 Task: Add an event with the title Second Performance Review, date '2024/03/08', time 9:40 AM to 11:40 AMand add a description: Throughout the workshop, participants will engage in a series of activities, exercises, and practice sessions that focus on refining their presentation skills. These activities are designed to provide hands-on experience and valuable feedback to help participants improve their delivery style and create compelling presentations.Select event color  Tomato . Add location for the event as: 987 Pera Palace Hotel, Istanbul, Turkey, logged in from the account softage.6@softage.netand send the event invitation to softage.9@softage.net and softage.10@softage.net. Set a reminder for the event Every weekday(Monday to Friday)
Action: Mouse moved to (104, 117)
Screenshot: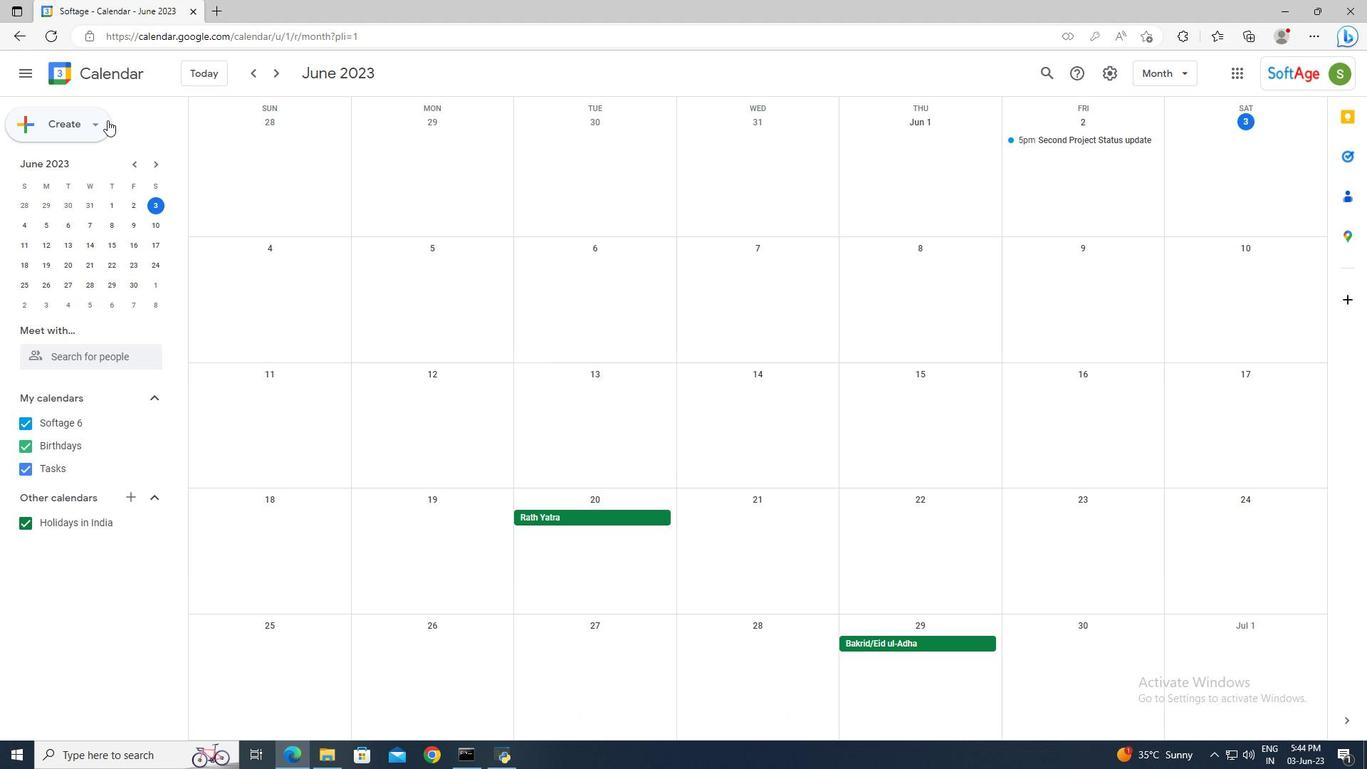 
Action: Mouse pressed left at (104, 117)
Screenshot: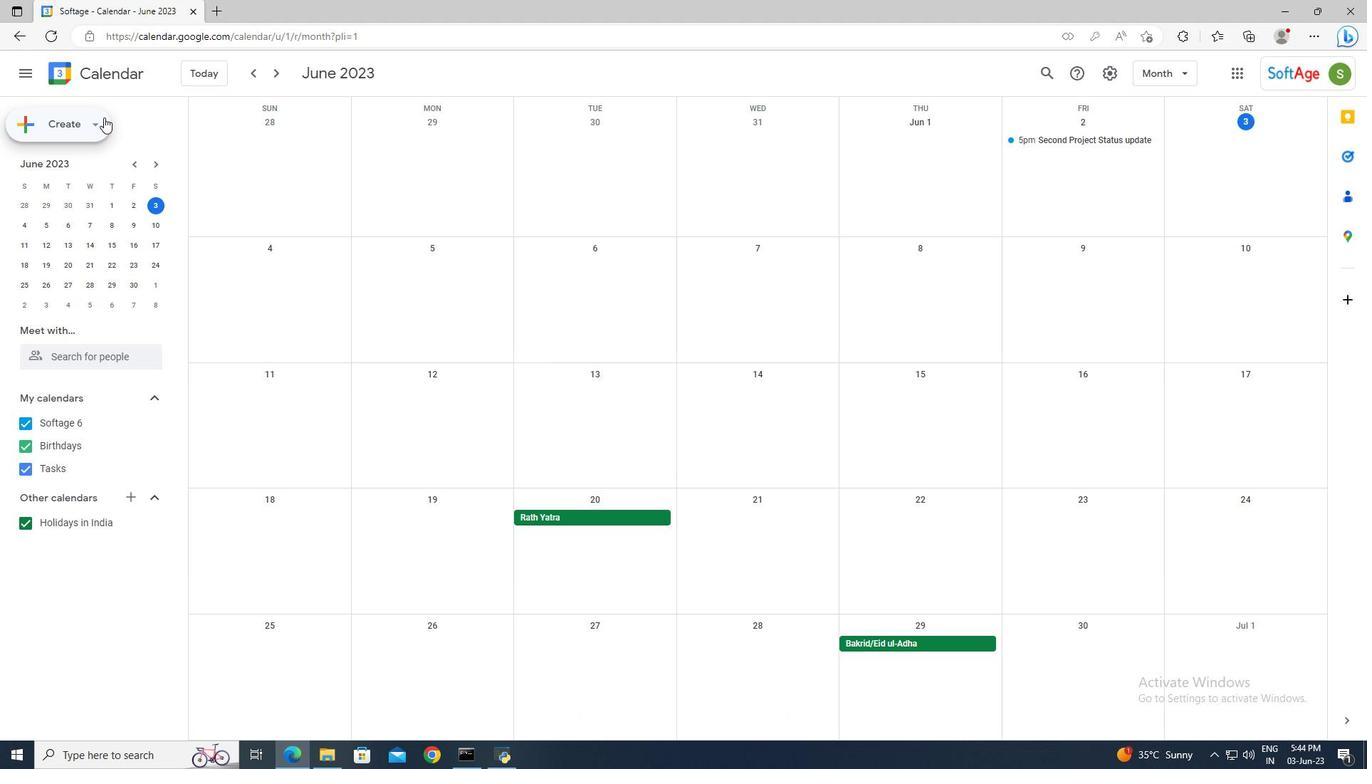 
Action: Mouse moved to (105, 159)
Screenshot: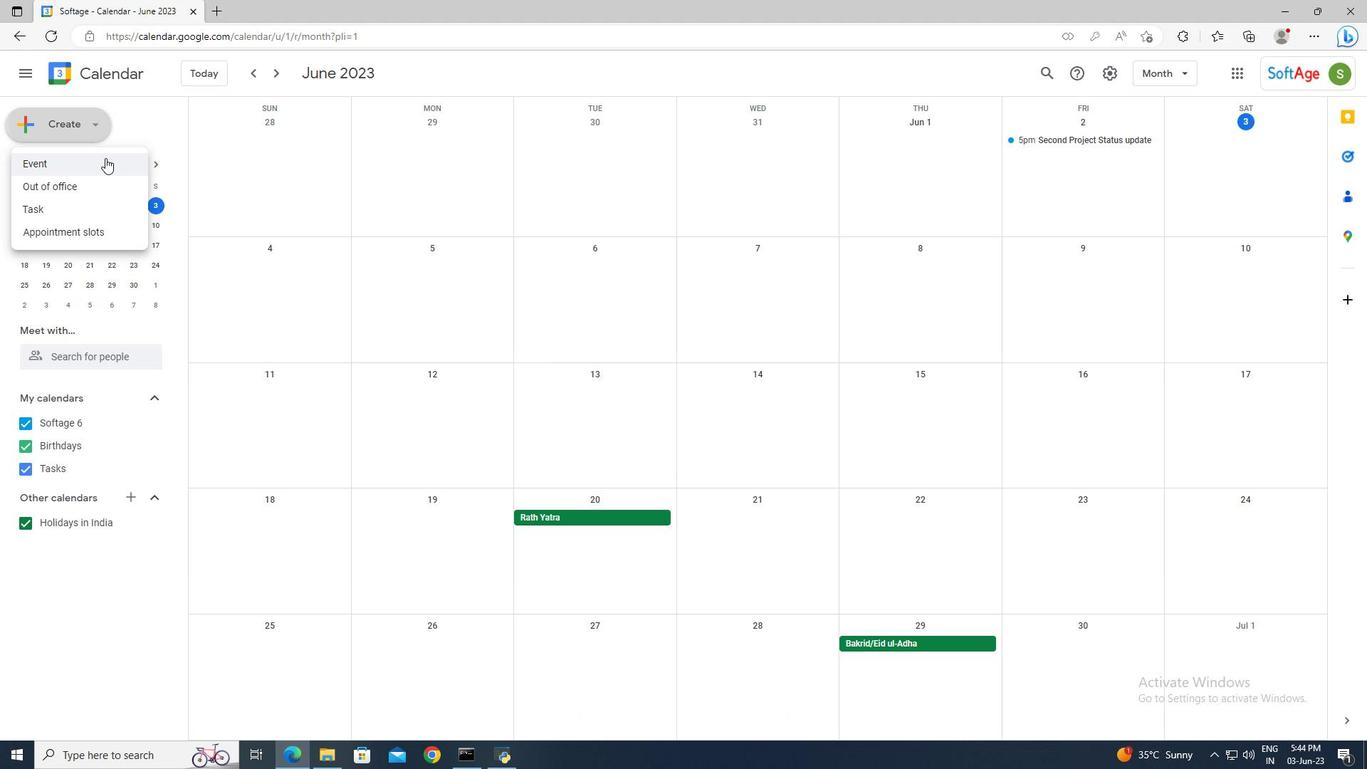 
Action: Mouse pressed left at (105, 159)
Screenshot: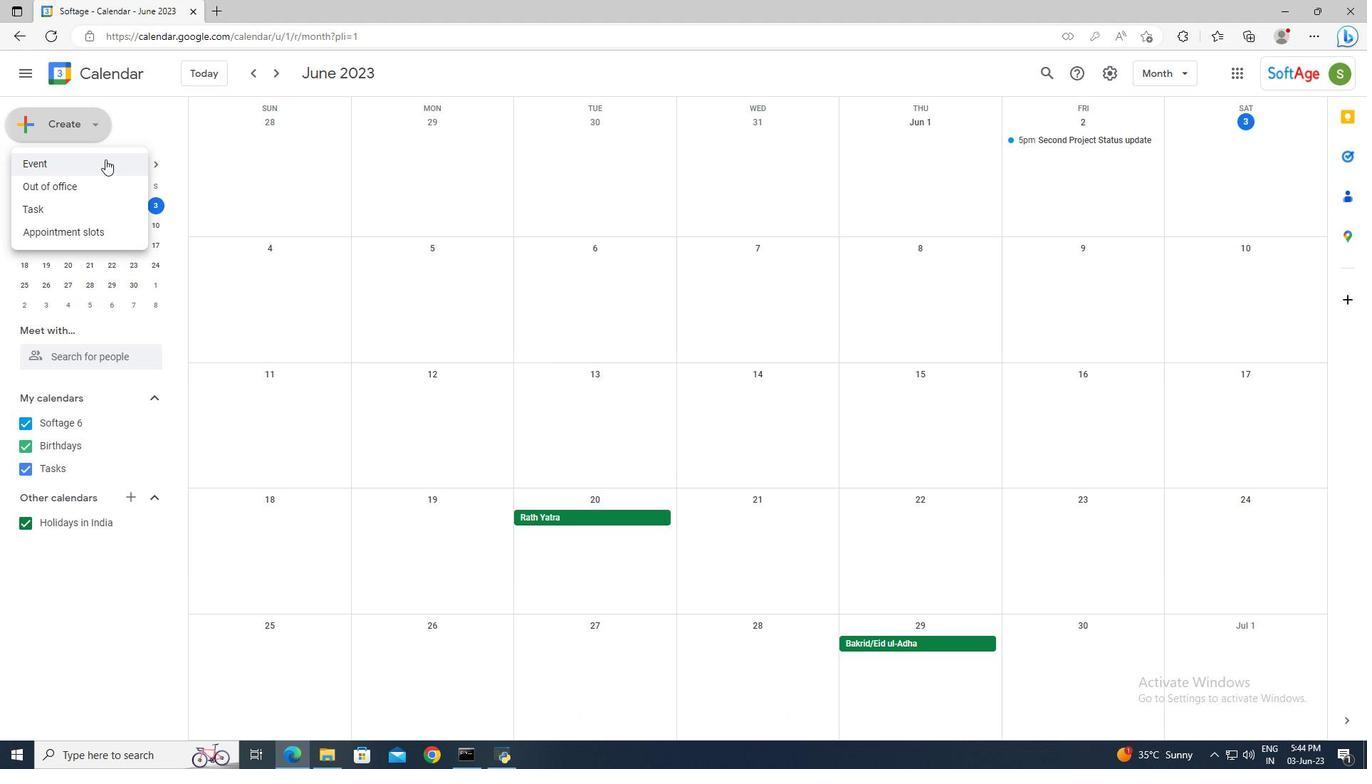 
Action: Mouse moved to (1040, 478)
Screenshot: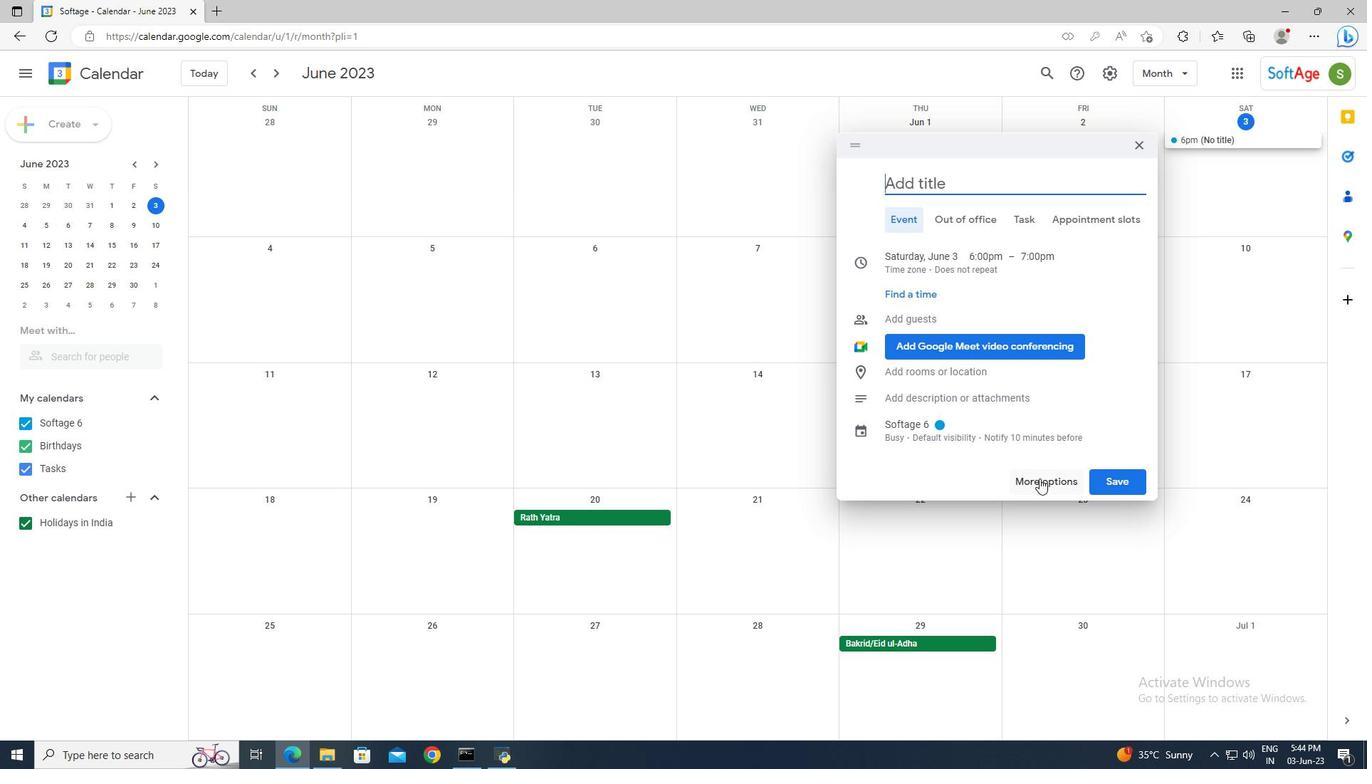 
Action: Mouse pressed left at (1040, 478)
Screenshot: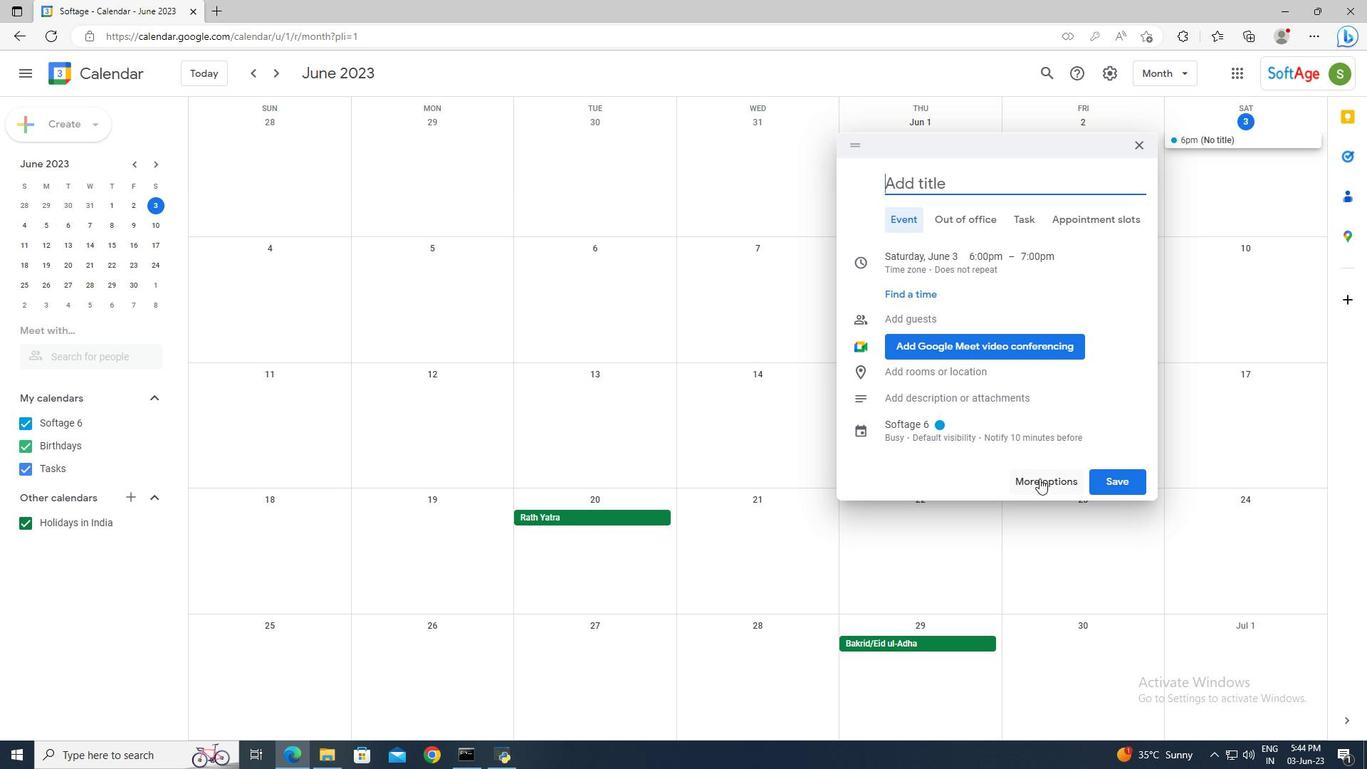 
Action: Mouse moved to (458, 80)
Screenshot: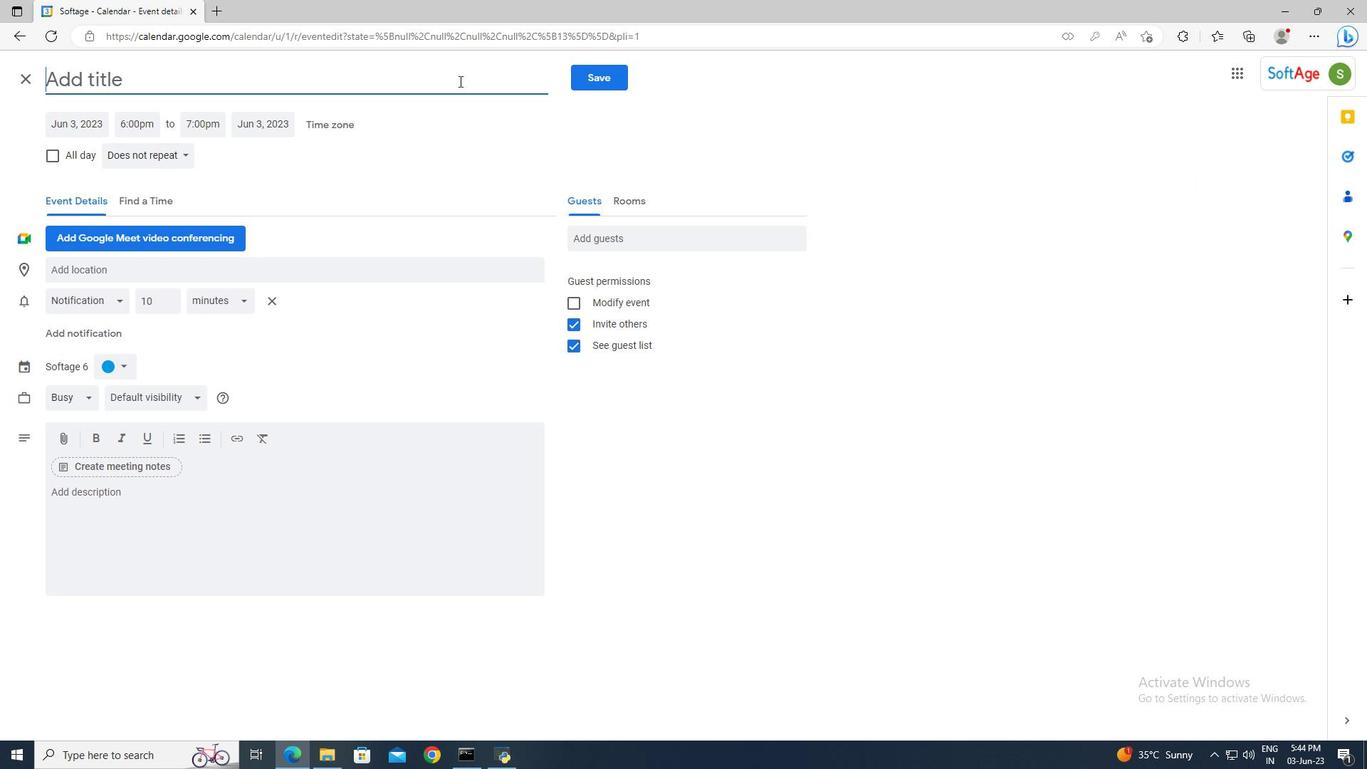 
Action: Mouse pressed left at (458, 80)
Screenshot: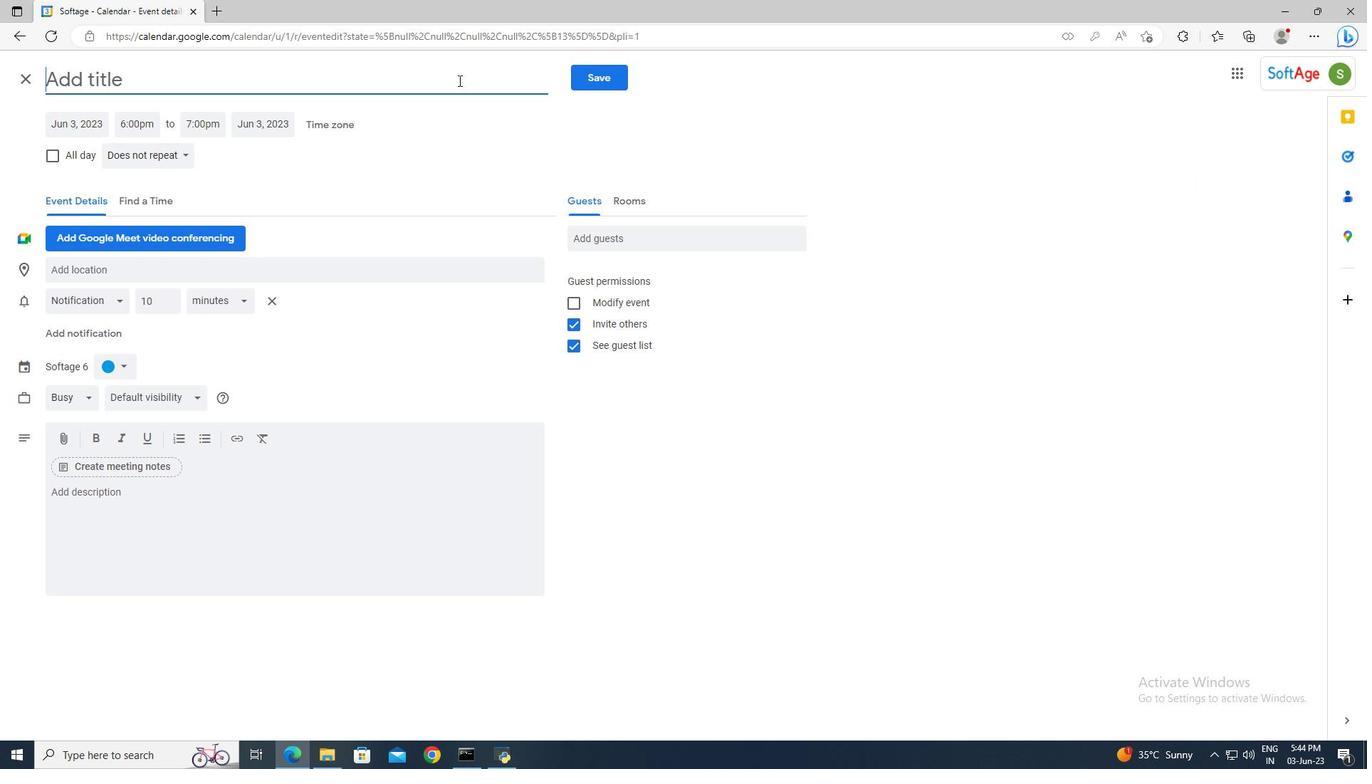 
Action: Key pressed <Key.shift><Key.shift><Key.shift>Second<Key.space><Key.shift>Performance<Key.space><Key.shift><Key.shift>Review
Screenshot: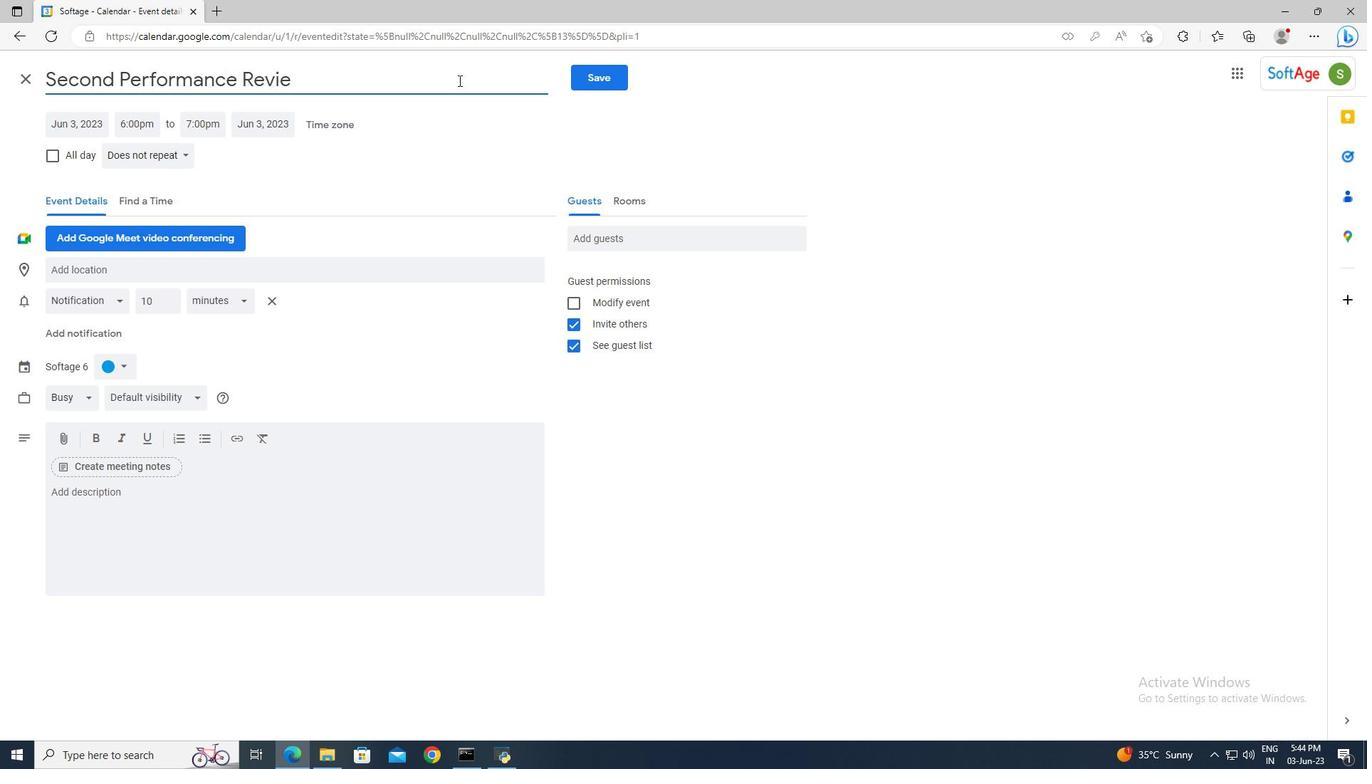 
Action: Mouse moved to (102, 128)
Screenshot: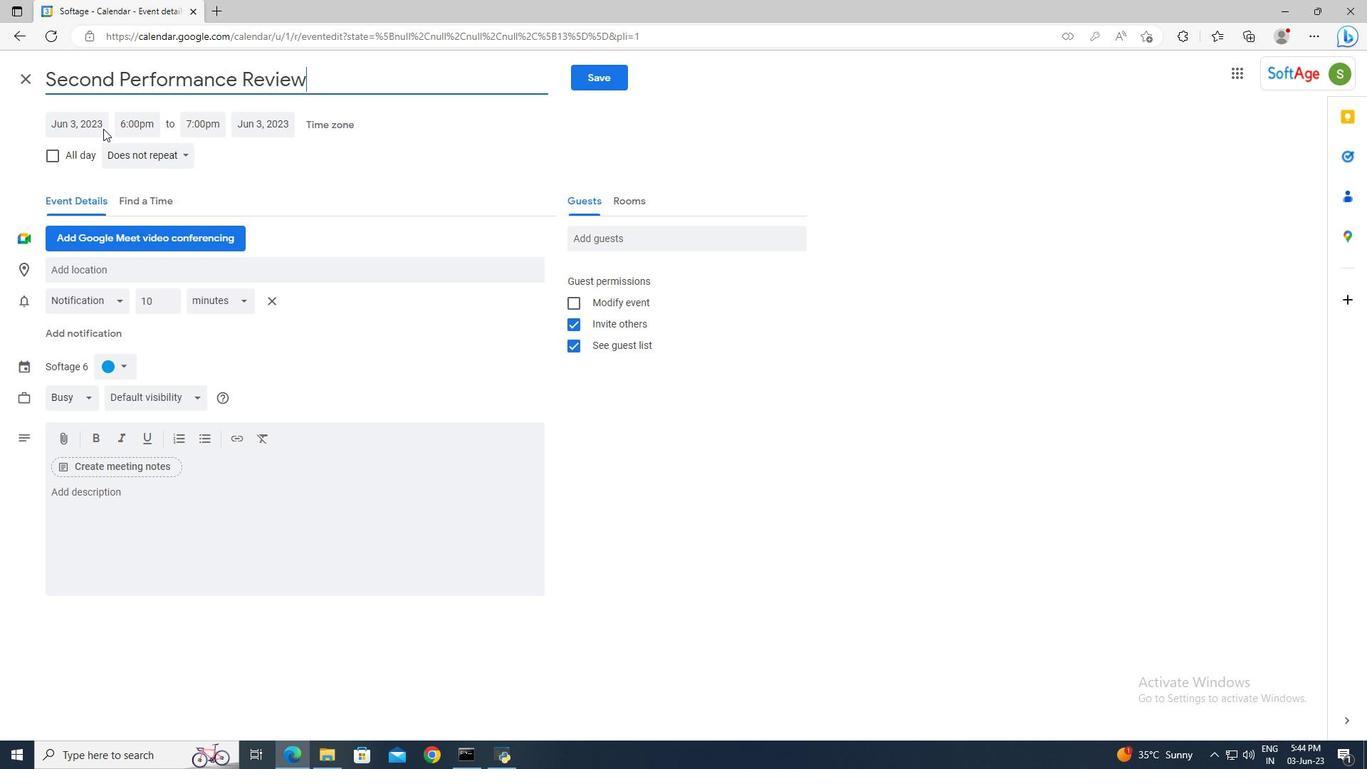 
Action: Mouse pressed left at (102, 128)
Screenshot: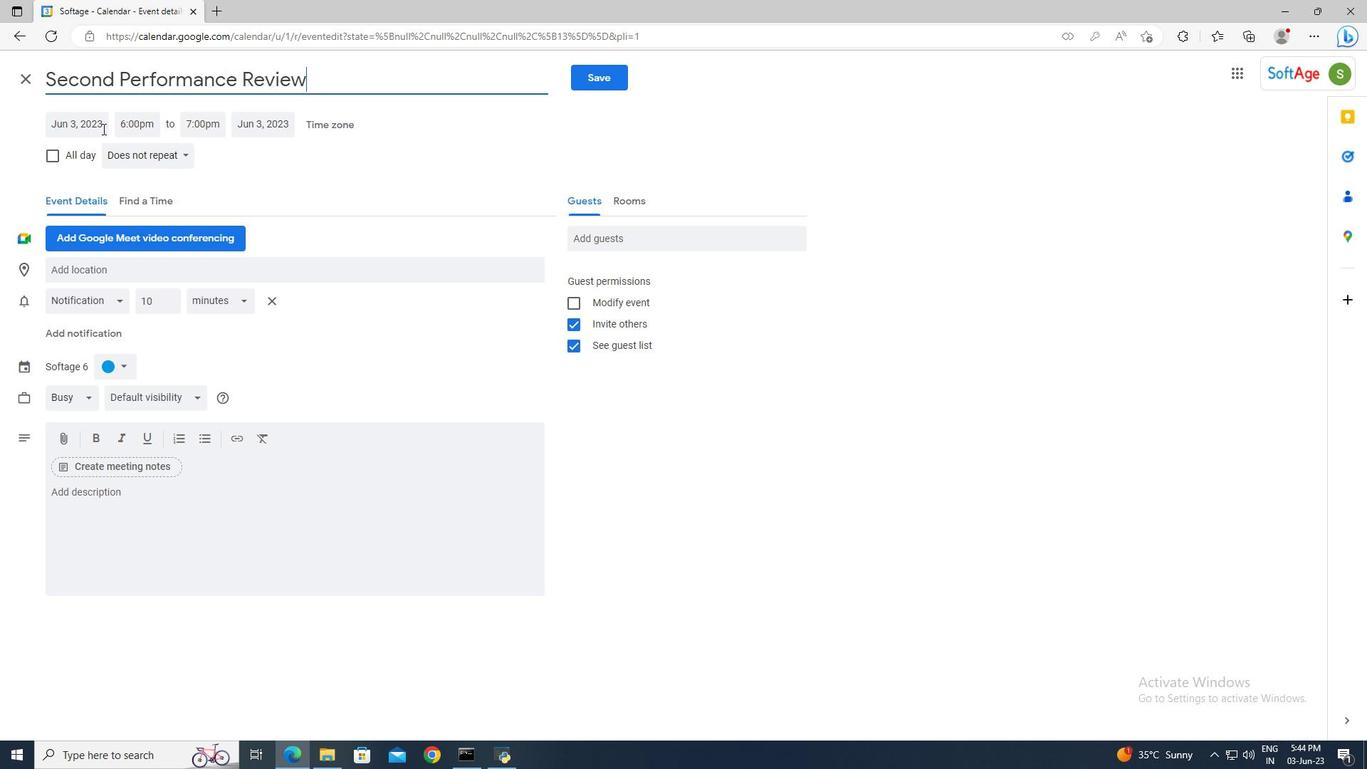 
Action: Mouse moved to (222, 155)
Screenshot: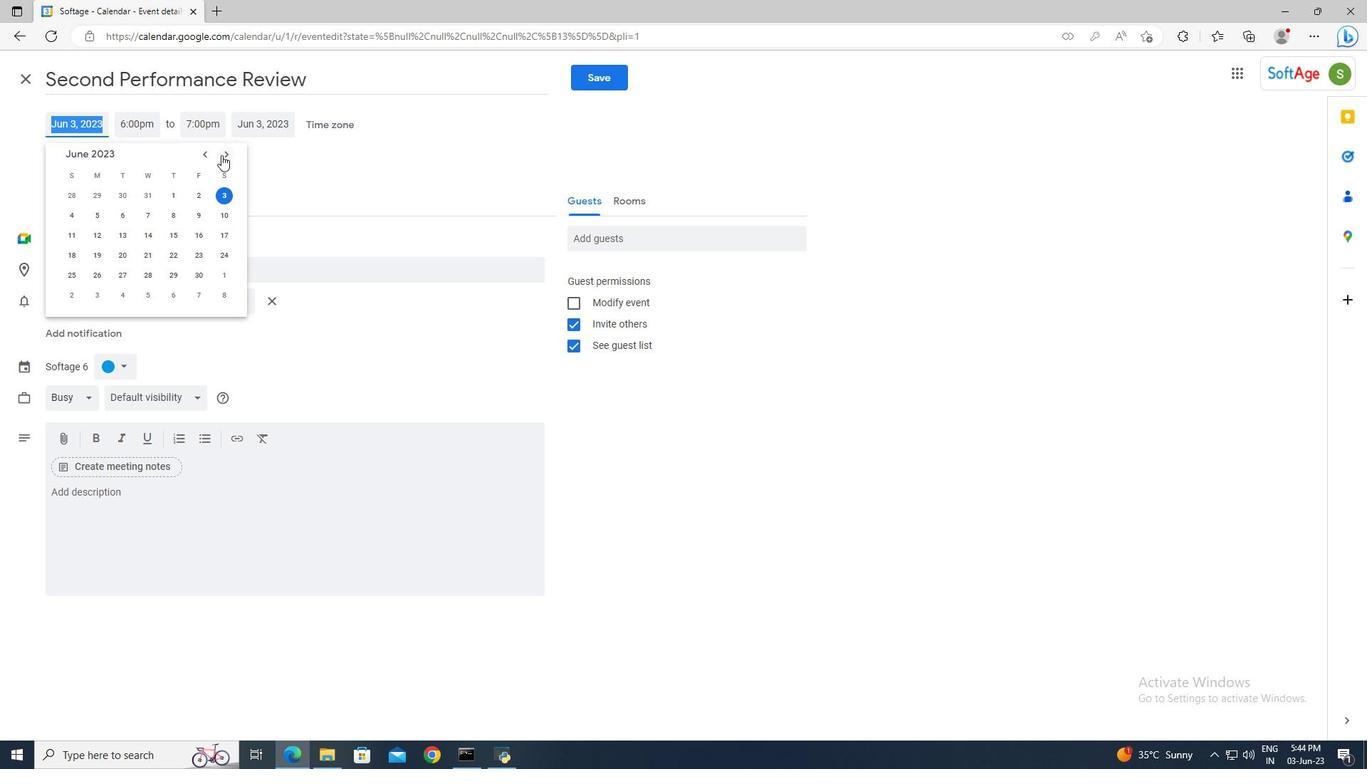 
Action: Mouse pressed left at (222, 155)
Screenshot: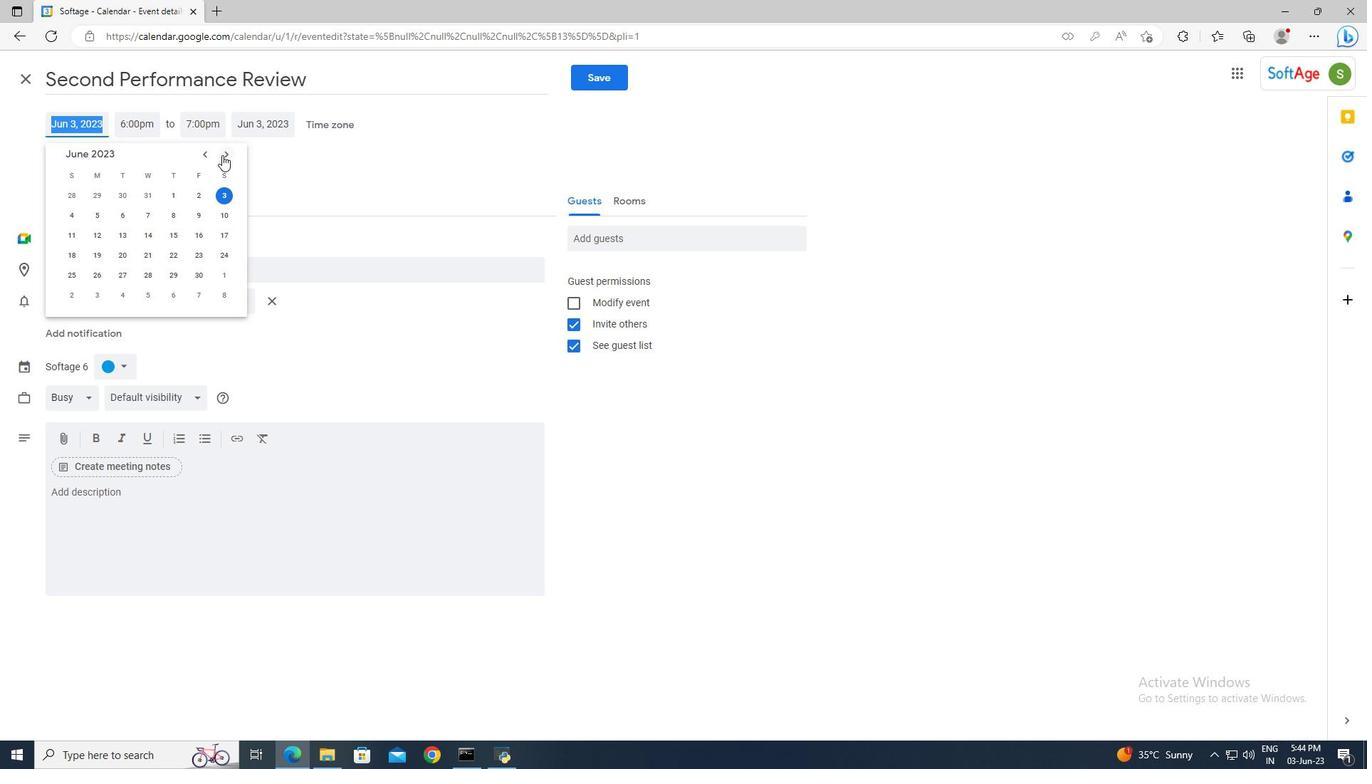 
Action: Mouse pressed left at (222, 155)
Screenshot: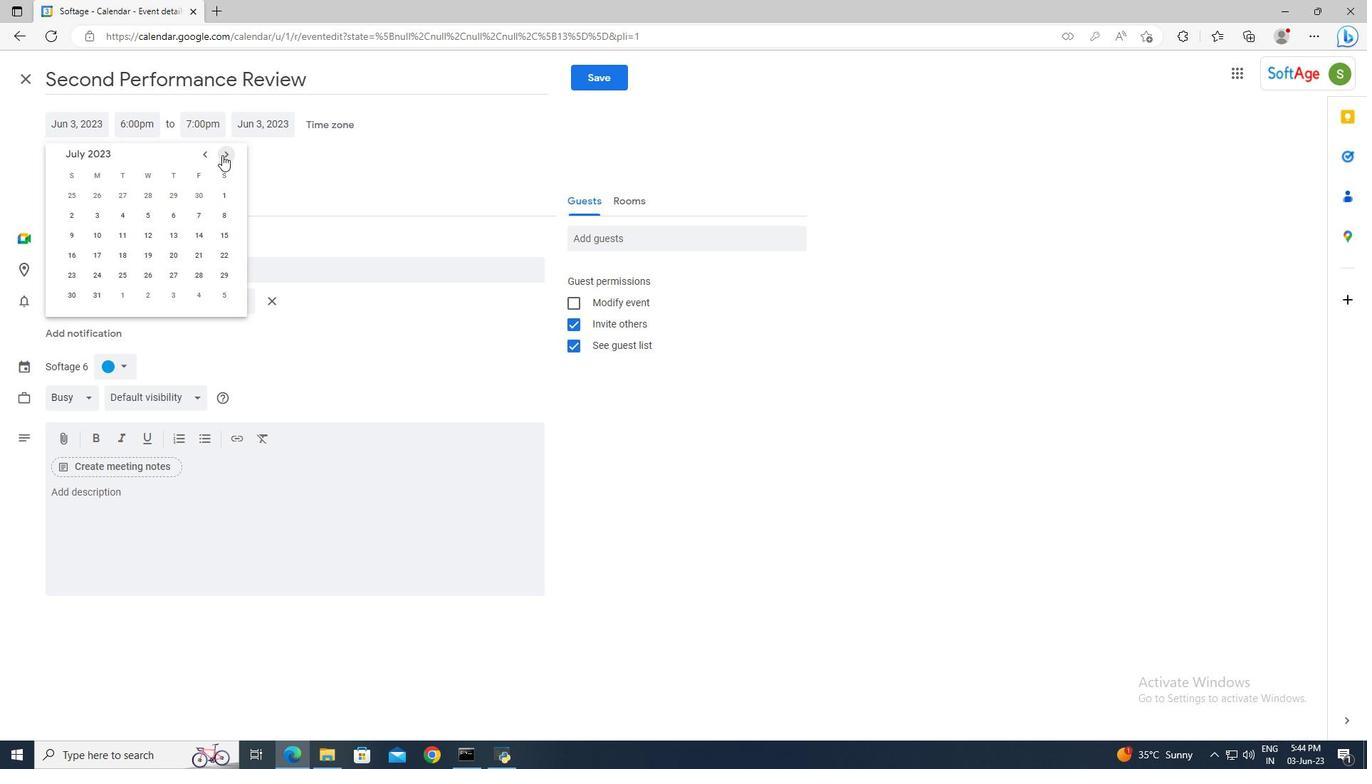 
Action: Mouse pressed left at (222, 155)
Screenshot: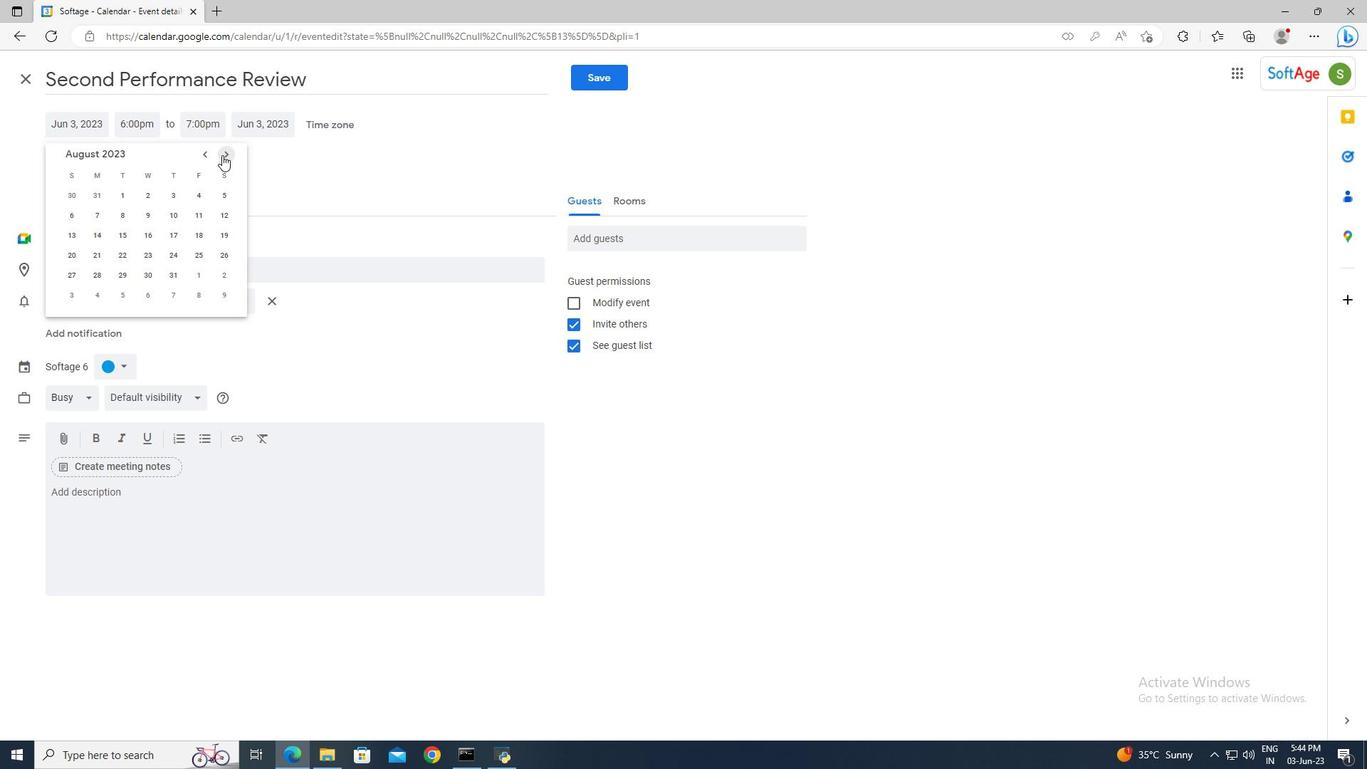 
Action: Mouse pressed left at (222, 155)
Screenshot: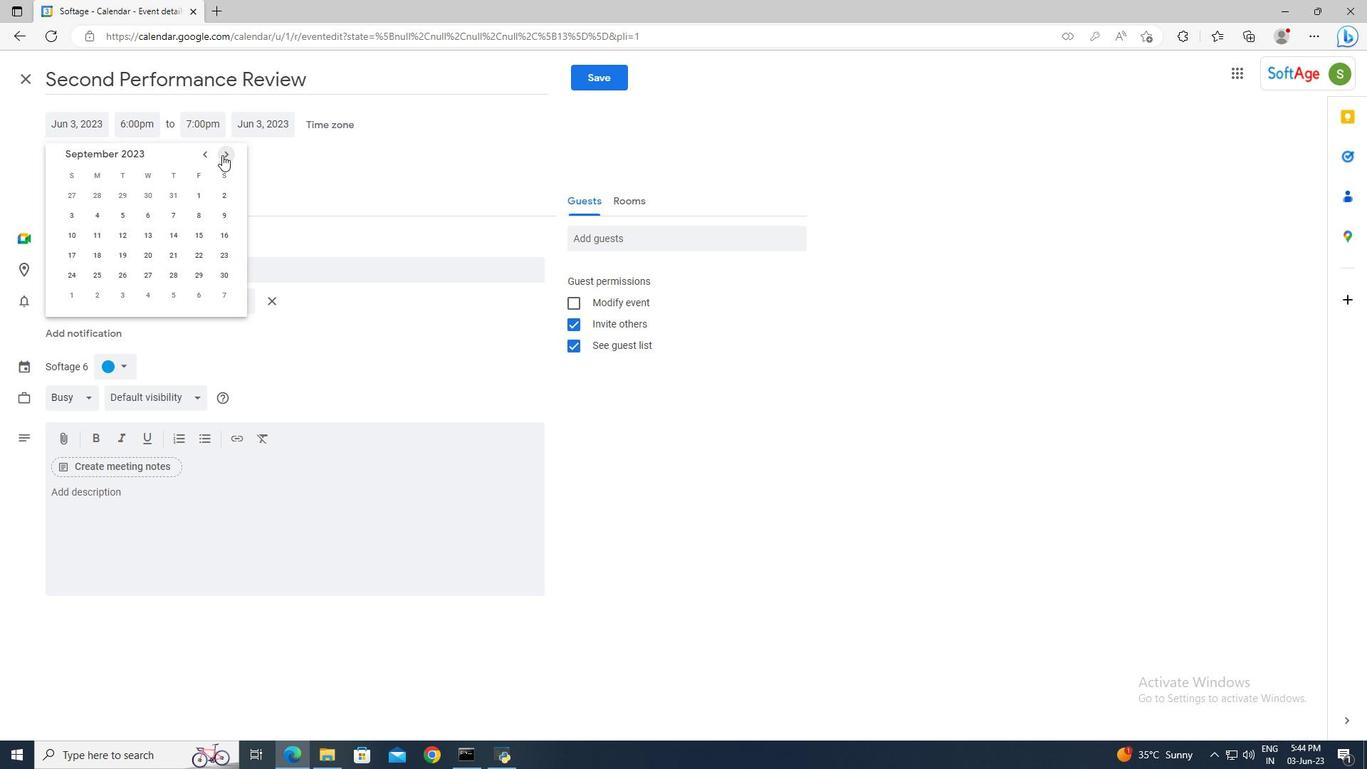 
Action: Mouse pressed left at (222, 155)
Screenshot: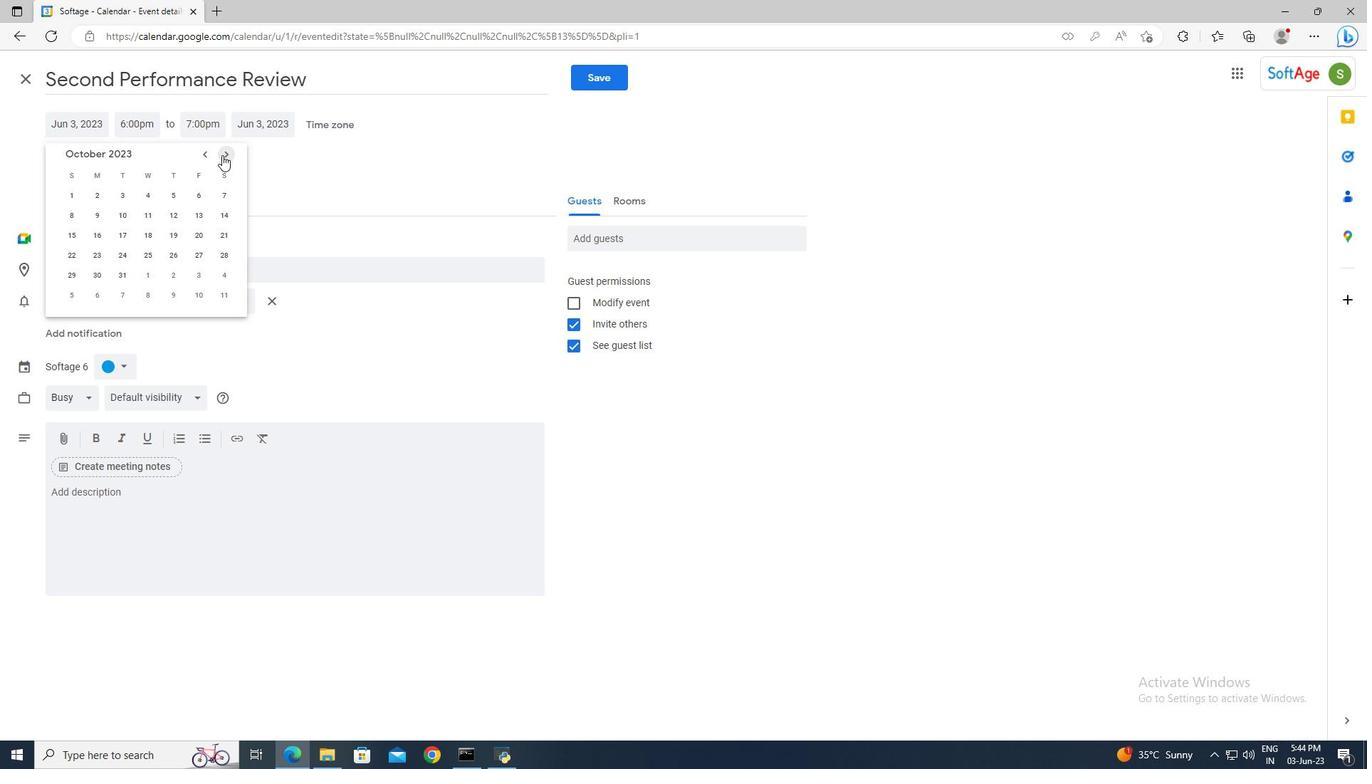 
Action: Mouse pressed left at (222, 155)
Screenshot: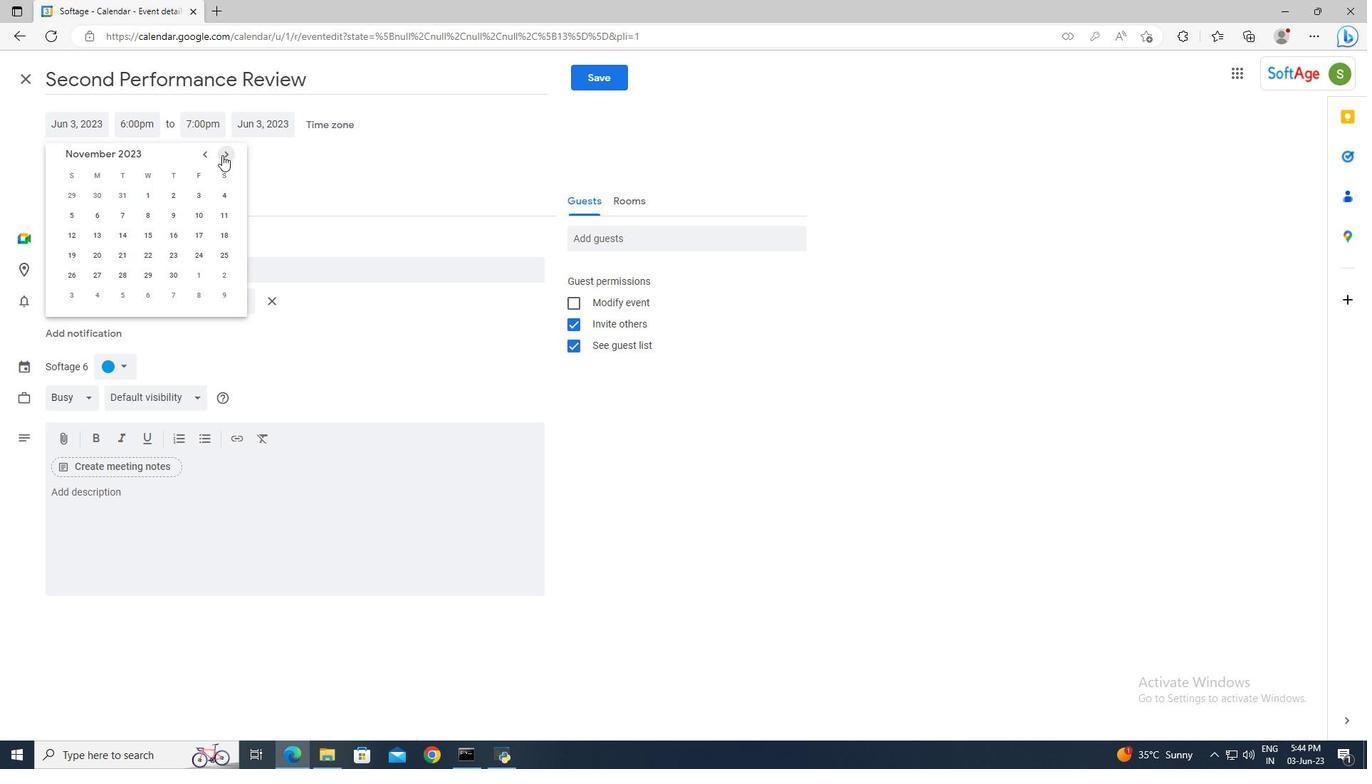 
Action: Mouse pressed left at (222, 155)
Screenshot: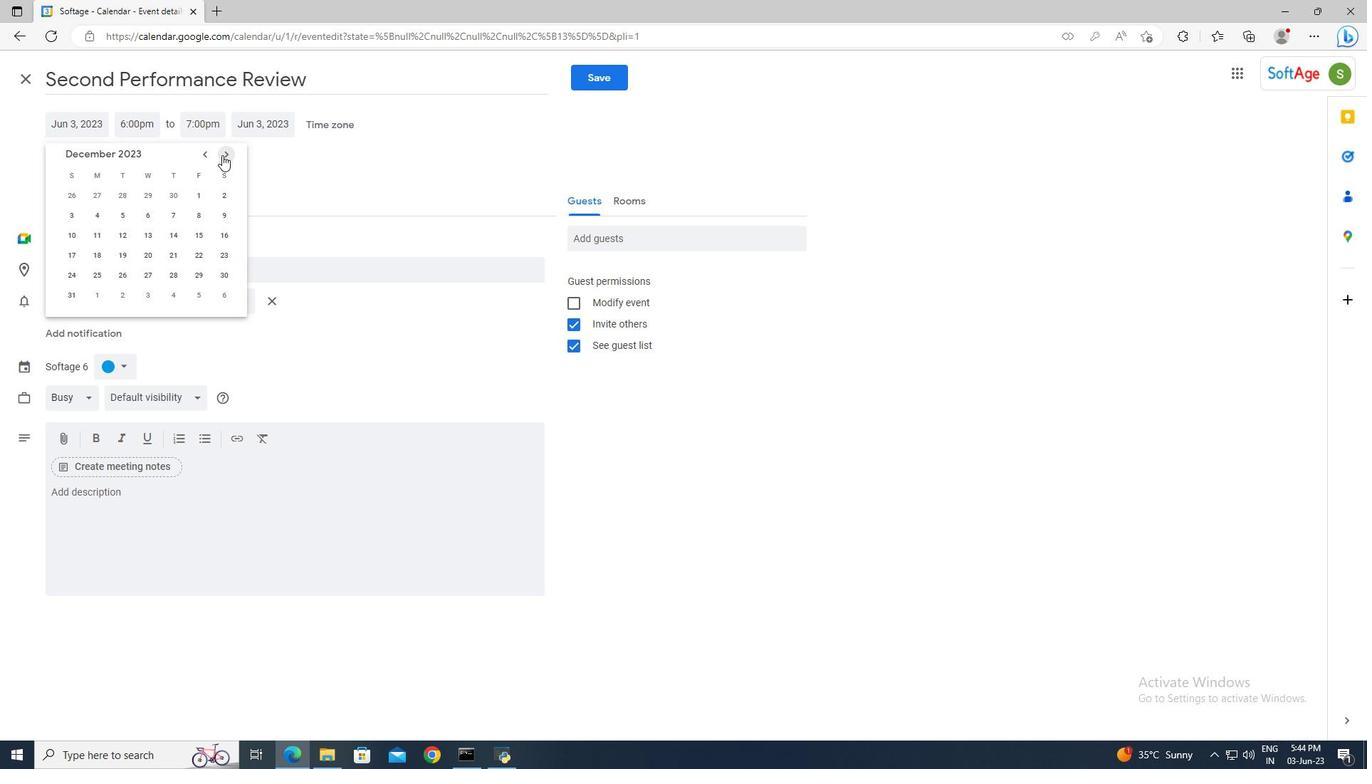
Action: Mouse pressed left at (222, 155)
Screenshot: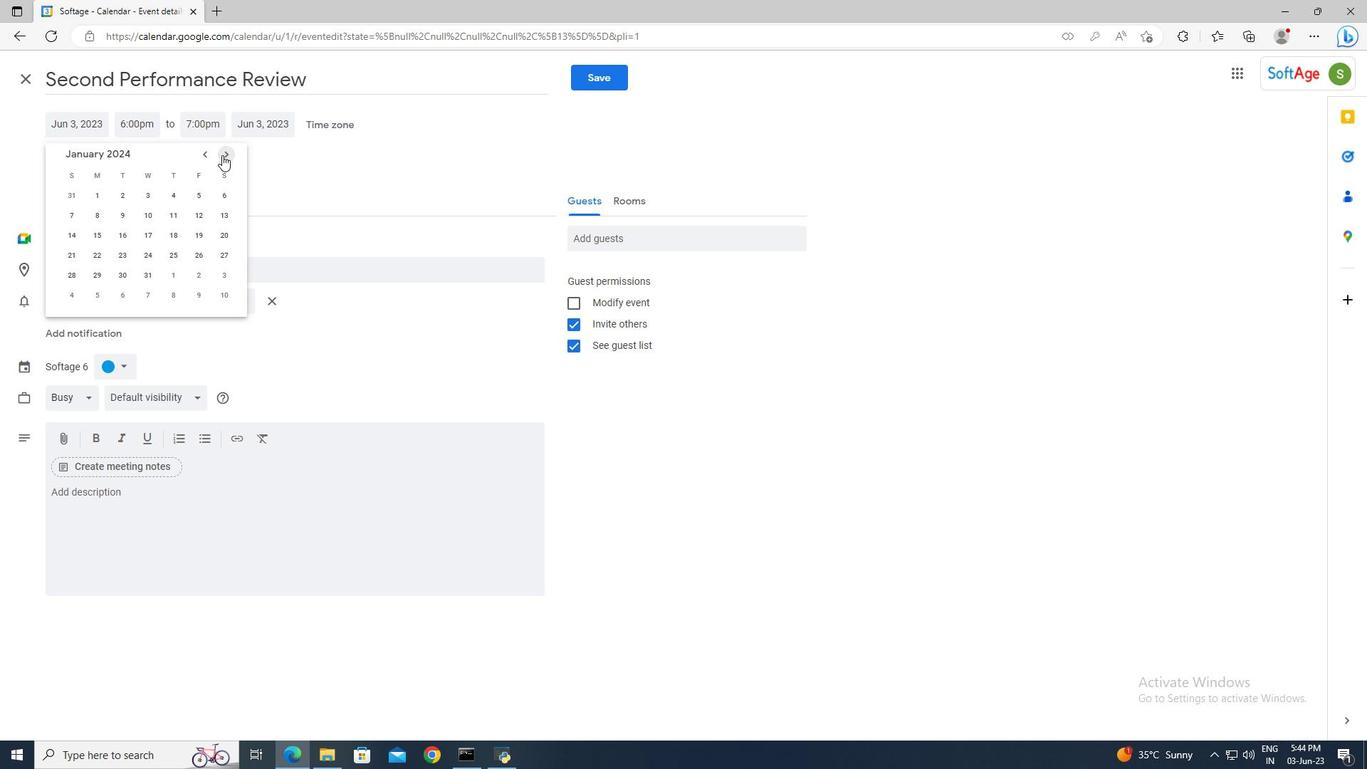 
Action: Mouse pressed left at (222, 155)
Screenshot: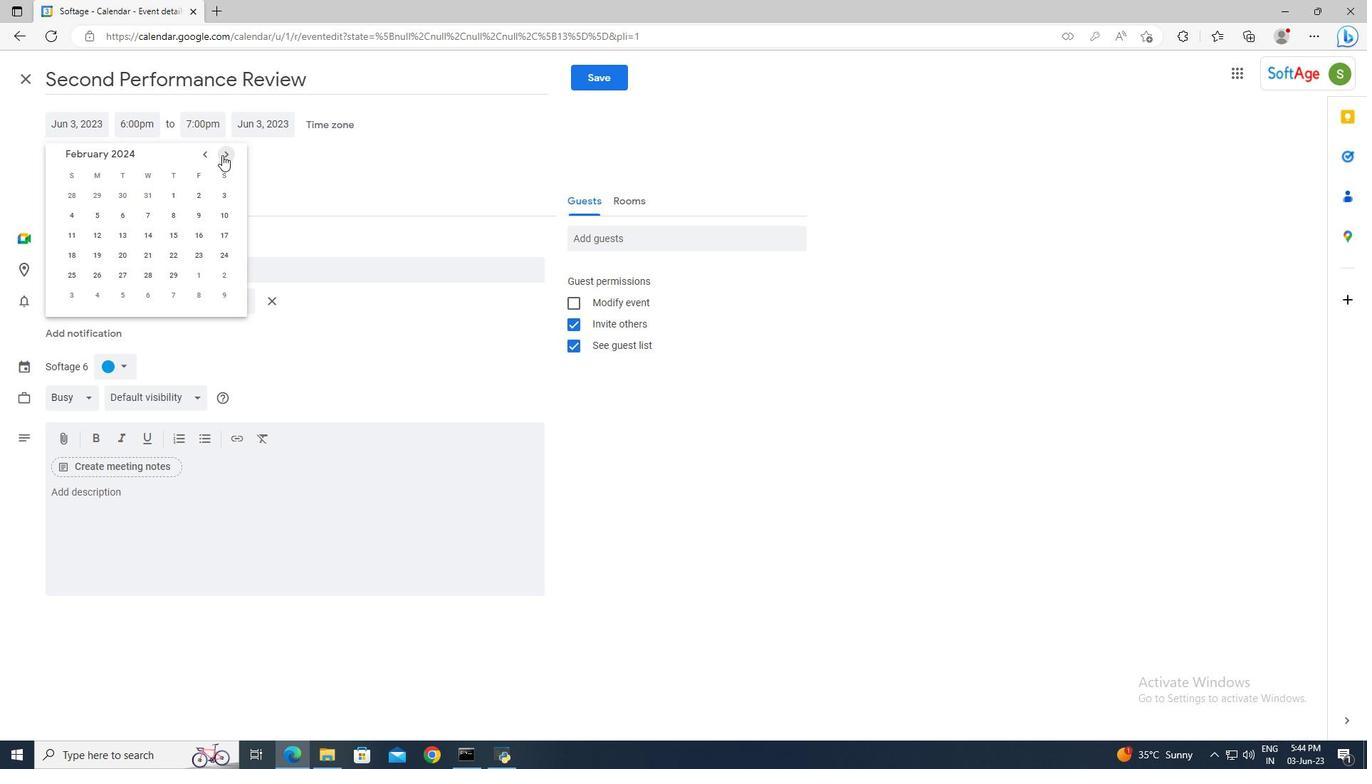 
Action: Mouse moved to (200, 214)
Screenshot: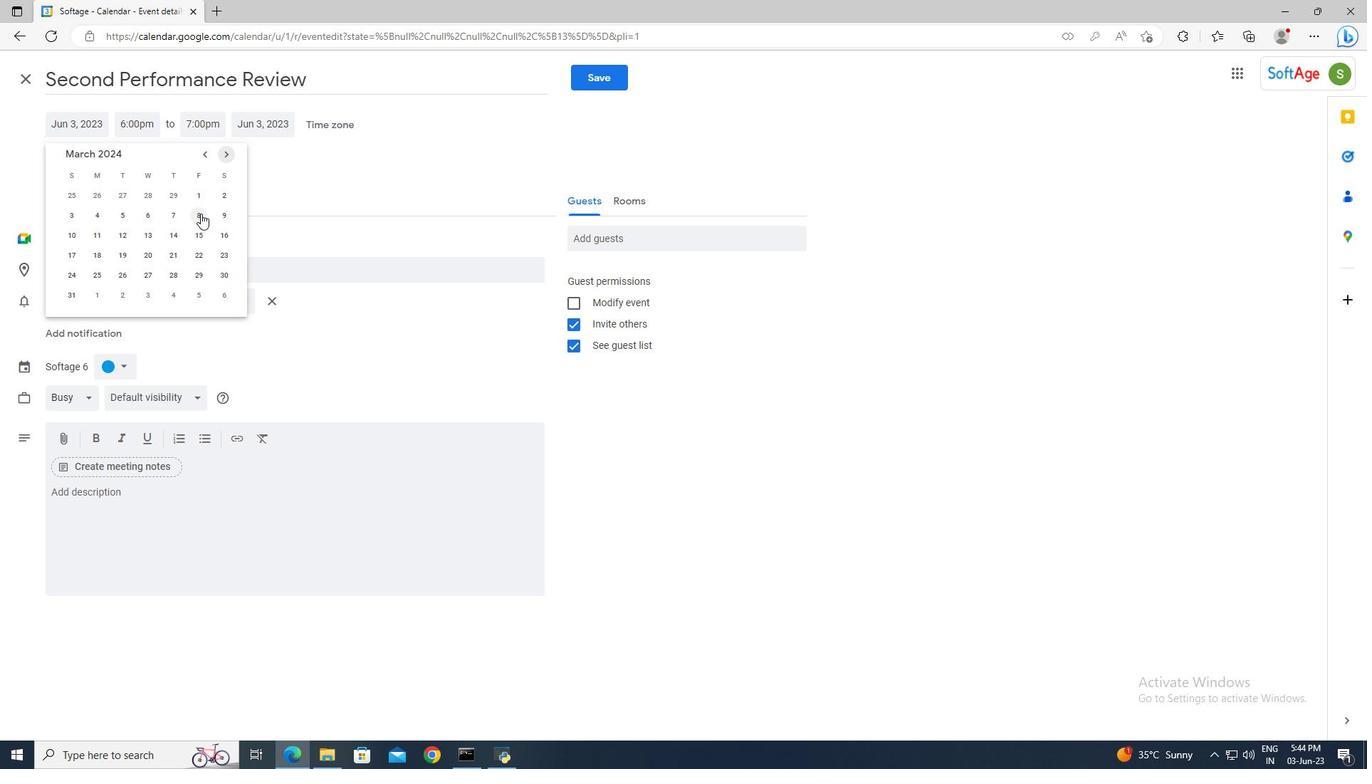 
Action: Mouse pressed left at (200, 214)
Screenshot: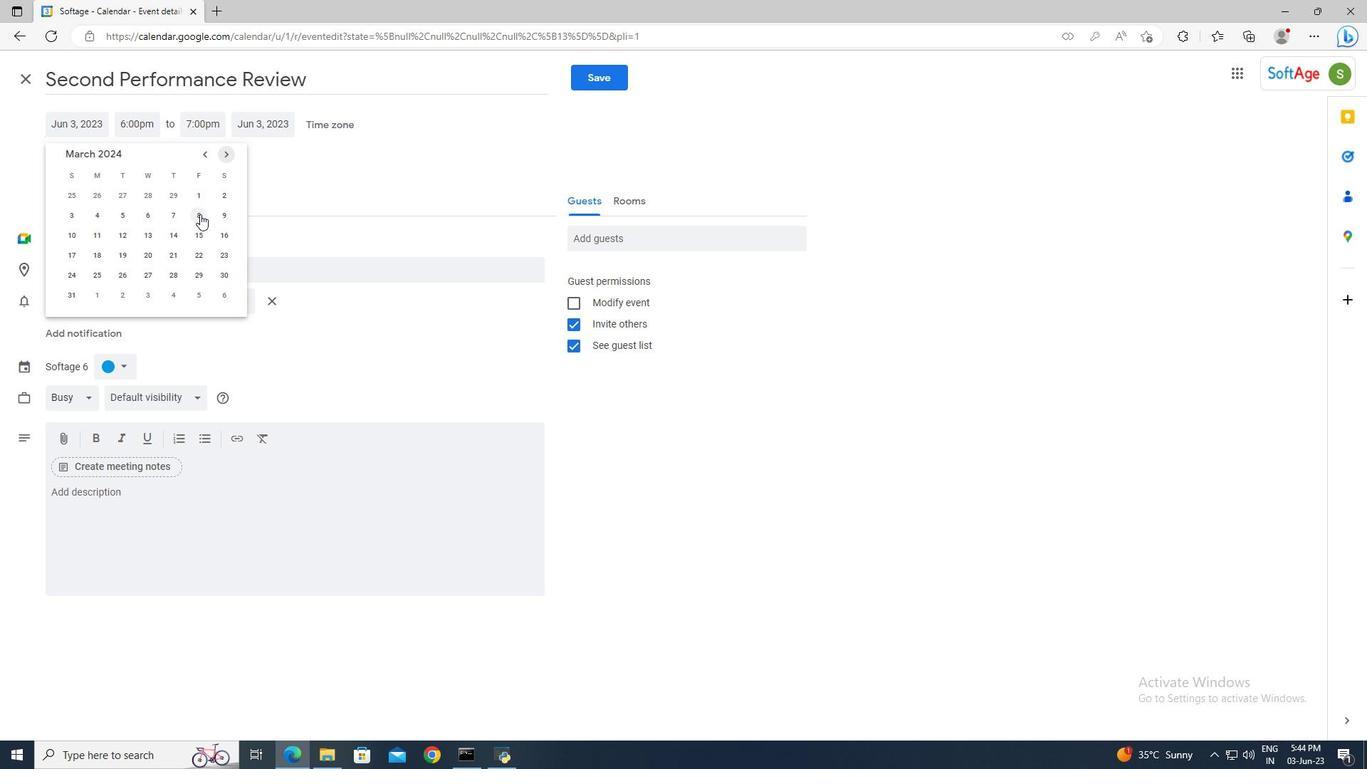 
Action: Mouse moved to (152, 126)
Screenshot: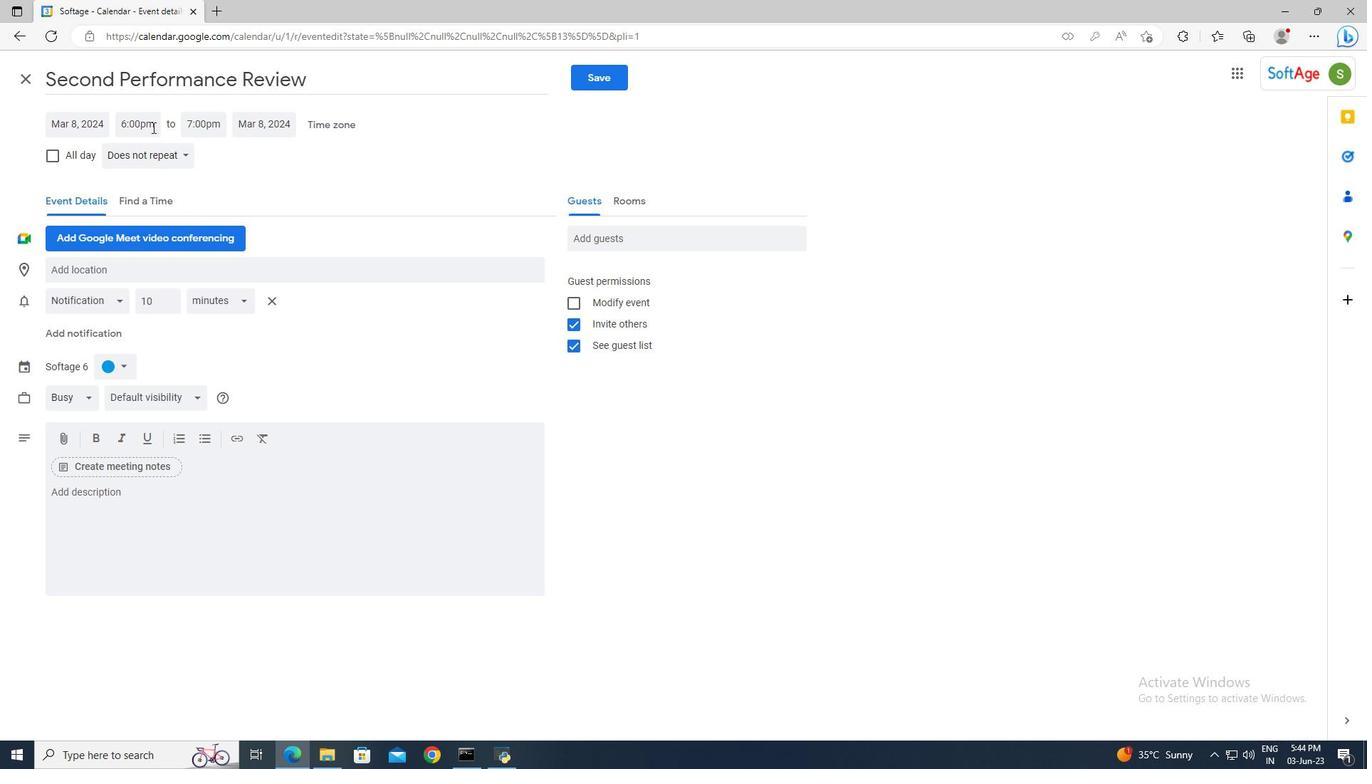 
Action: Mouse pressed left at (152, 126)
Screenshot: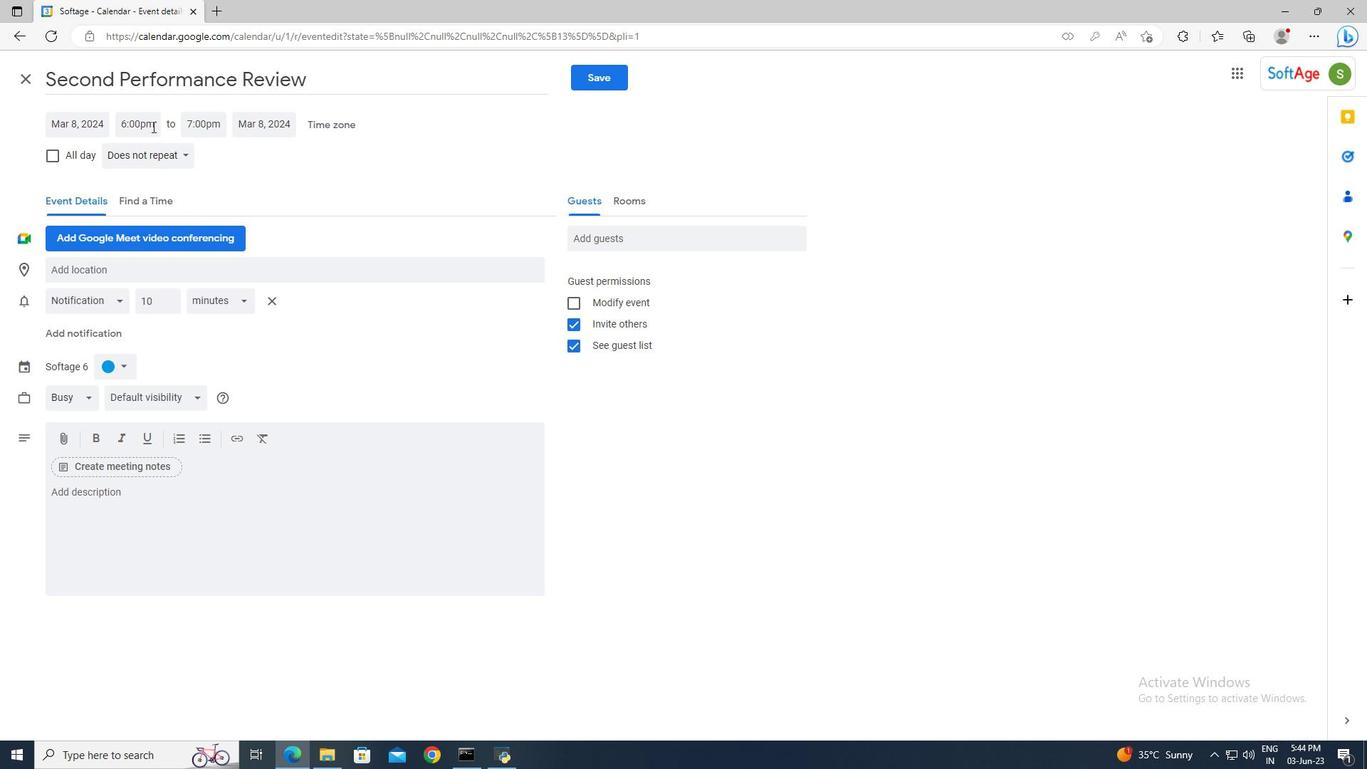 
Action: Key pressed 9<Key.shift_r>:40am<Key.enter><Key.tab>11<Key.shift_r>:40<Key.enter>
Screenshot: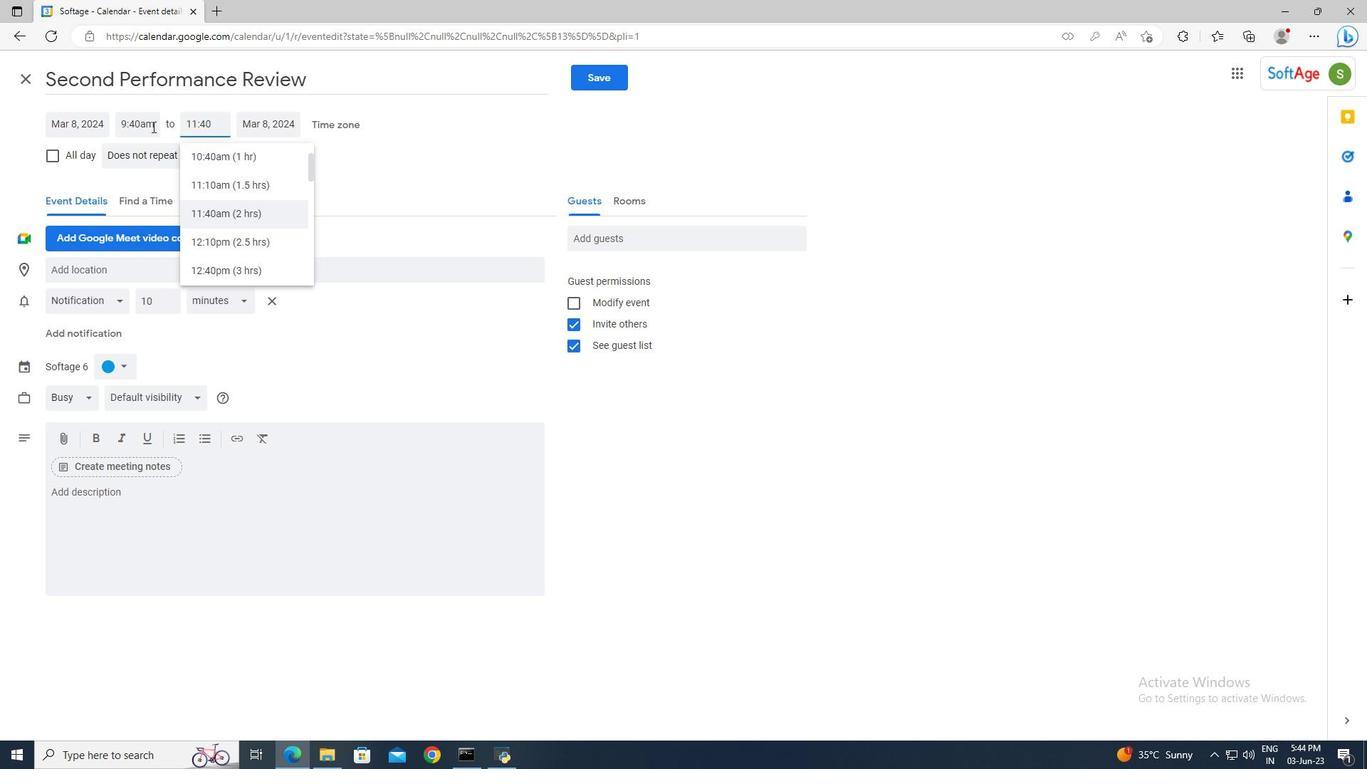 
Action: Mouse moved to (195, 505)
Screenshot: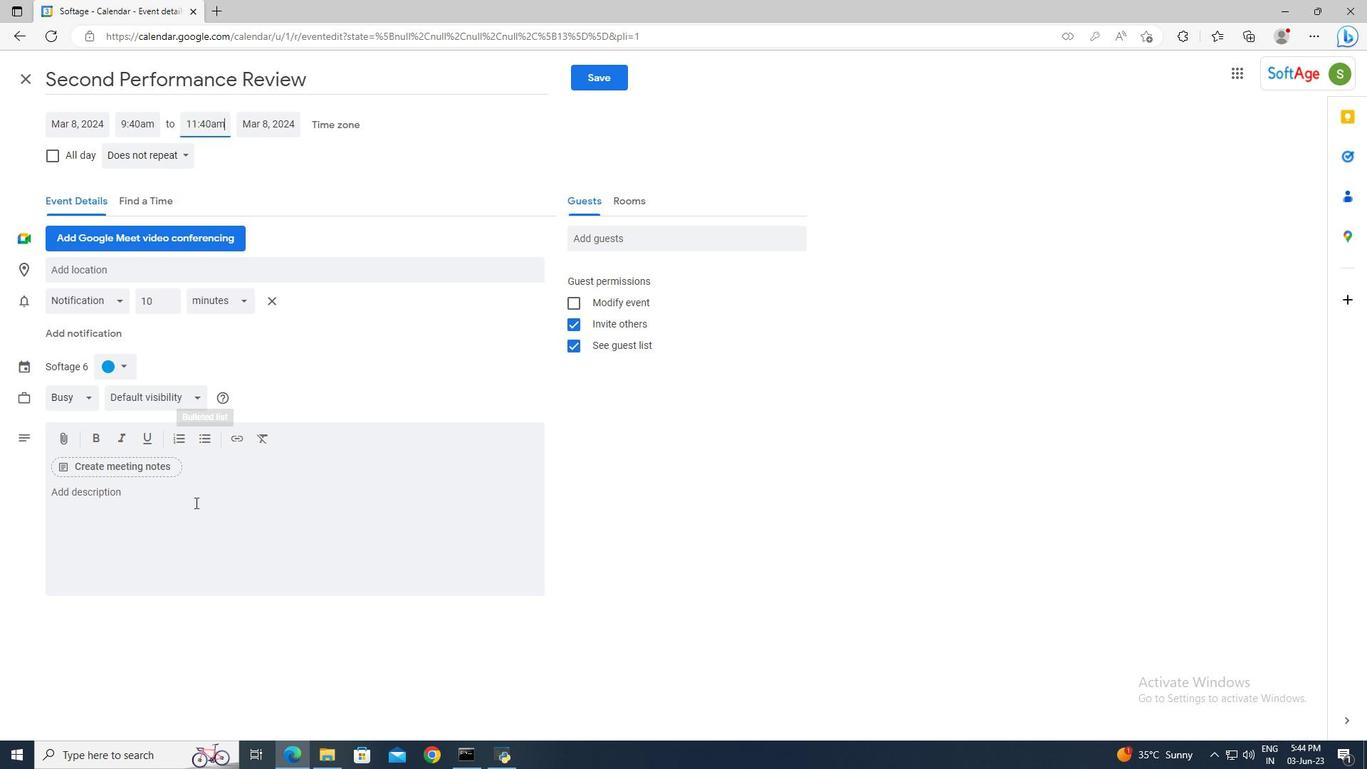 
Action: Mouse pressed left at (195, 505)
Screenshot: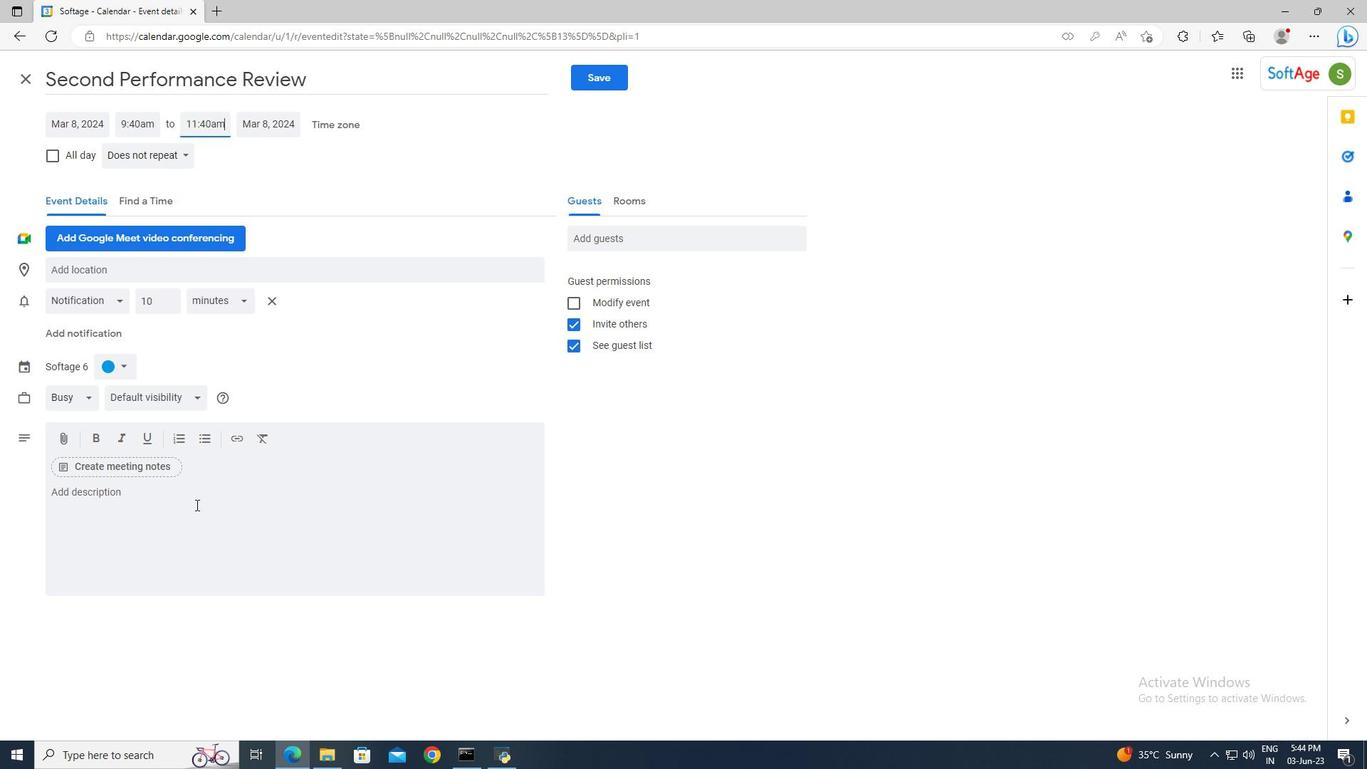 
Action: Key pressed <Key.shift>Throughout<Key.space>the<Key.space>workshop,<Key.space>participants<Key.space>will<Key.space>engage<Key.space>in<Key.space>a<Key.space>series<Key.space>of<Key.space>activities,<Key.space>exercises,<Key.space>and<Key.space>practice<Key.space>sessions<Key.space>that<Key.space>focus<Key.space>on<Key.space>refining<Key.space>their<Key.space>presentation<Key.space>skills.<Key.space><Key.shift>These<Key.space>activities<Key.space>are<Key.space>designed<Key.space>to<Key.space>provide<Key.space>hands-on<Key.space>experience<Key.space>and<Key.space>valuable<Key.space>fa<Key.backspace>eedback<Key.space>to<Key.space>help<Key.space>participants<Key.space>improve<Key.space>their<Key.space>delivery<Key.space>style<Key.space>and<Key.space>create<Key.space>compelling<Key.space>presentations.
Screenshot: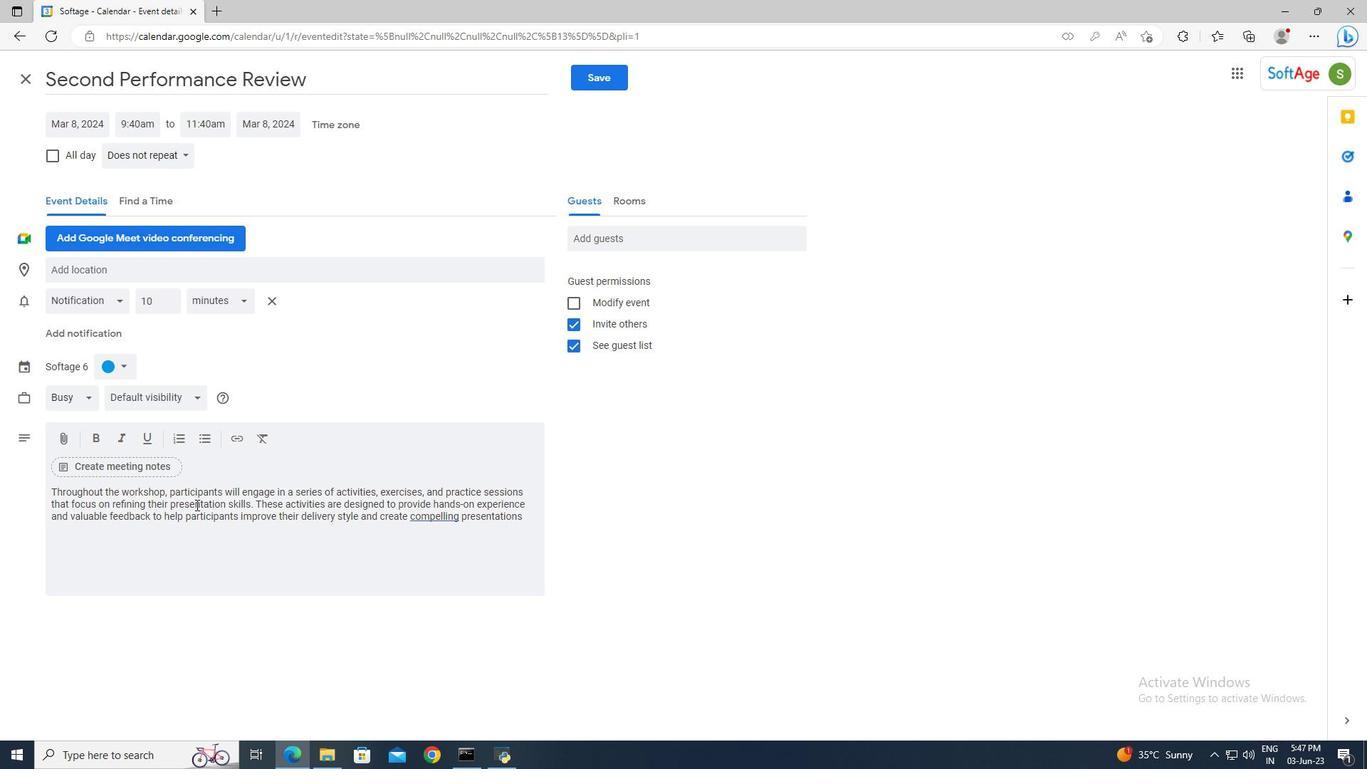 
Action: Mouse moved to (123, 358)
Screenshot: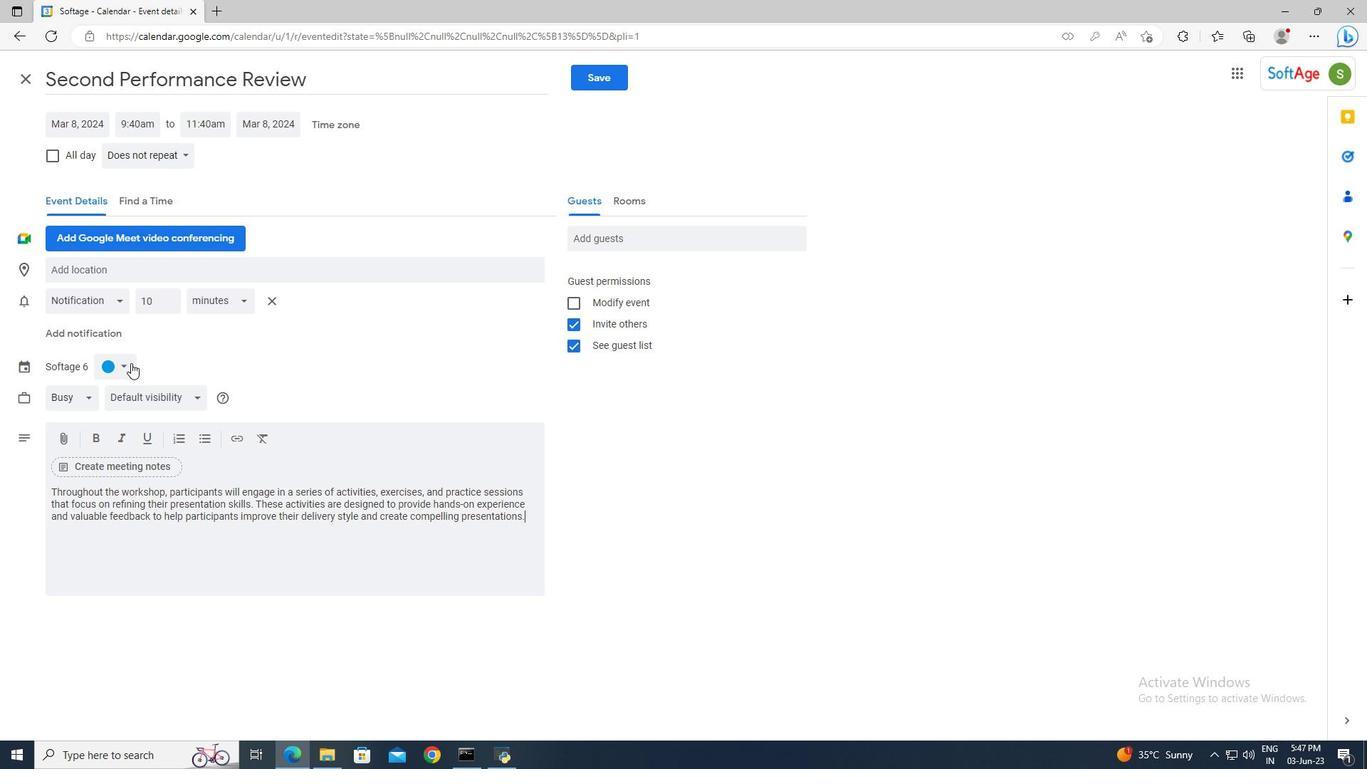 
Action: Mouse pressed left at (123, 358)
Screenshot: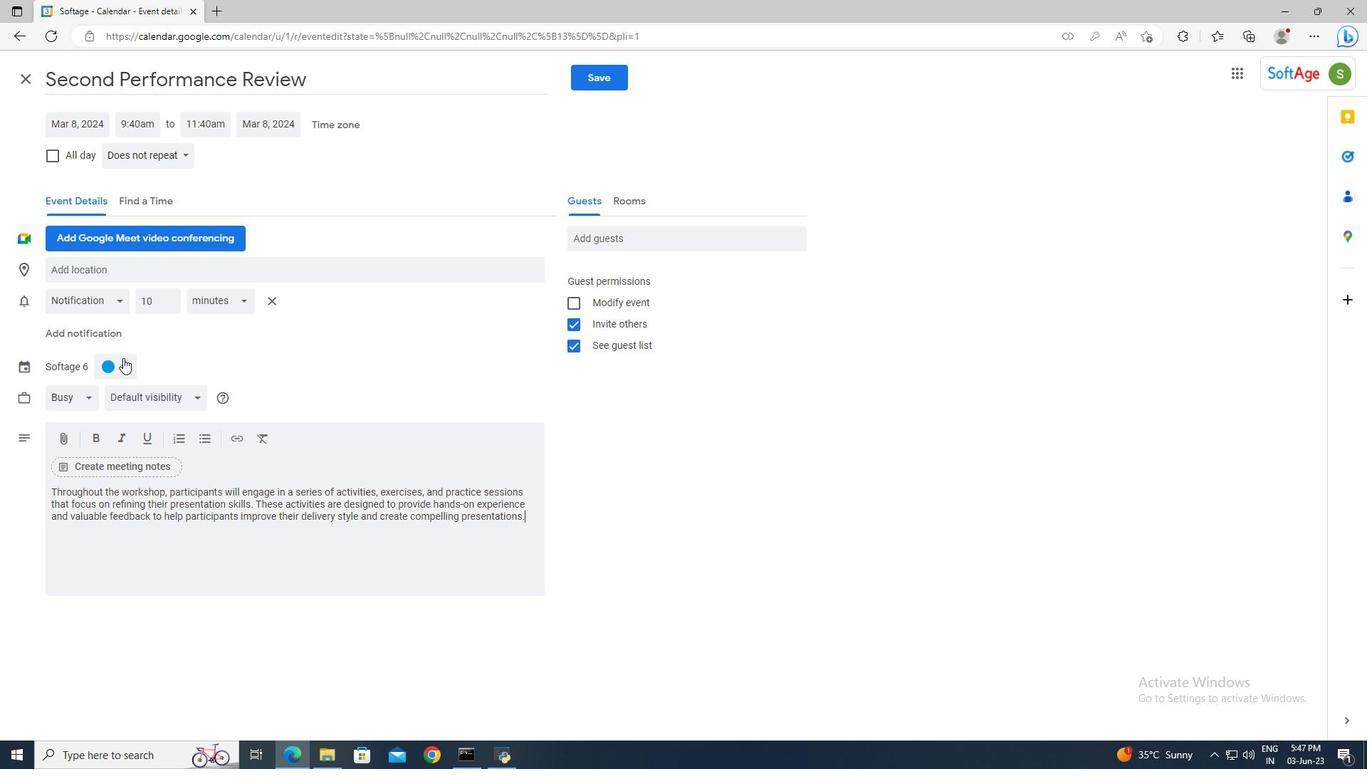 
Action: Mouse moved to (106, 366)
Screenshot: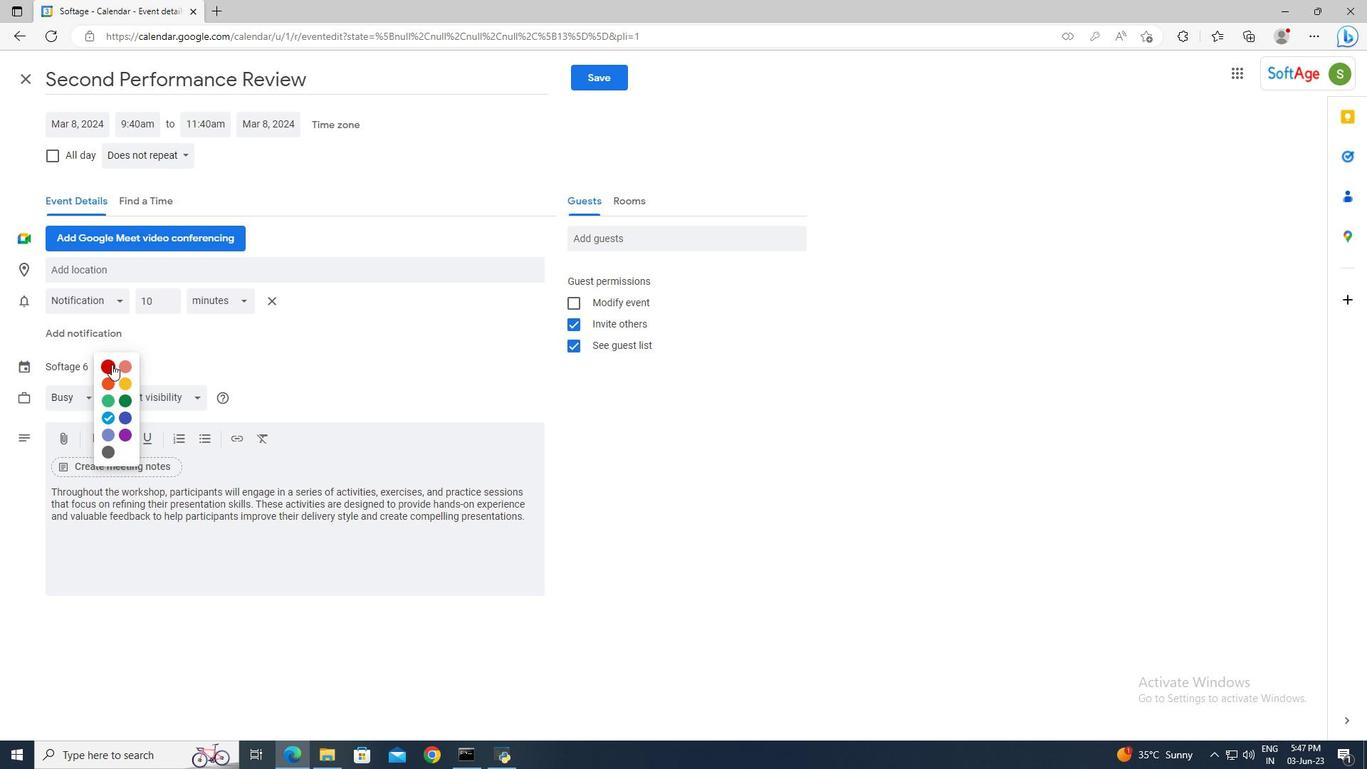 
Action: Mouse pressed left at (106, 366)
Screenshot: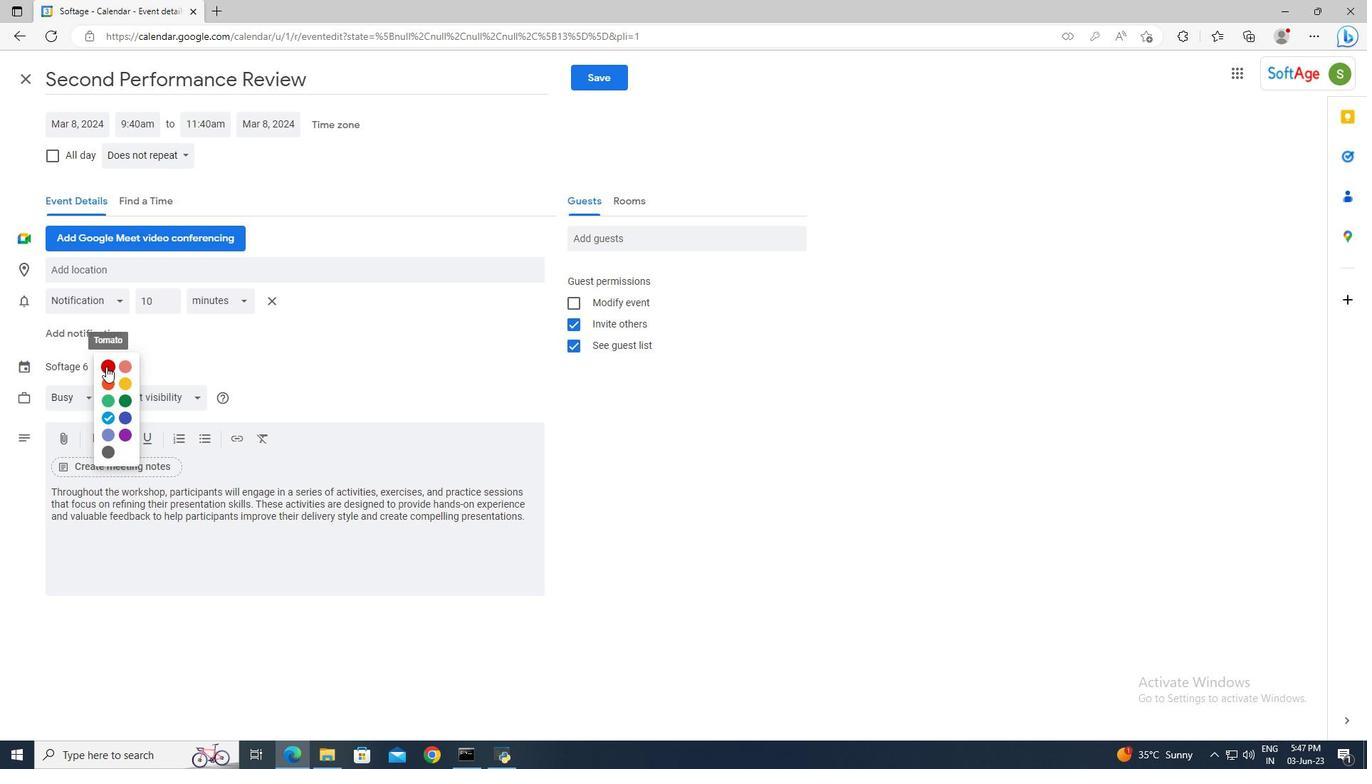 
Action: Mouse moved to (98, 271)
Screenshot: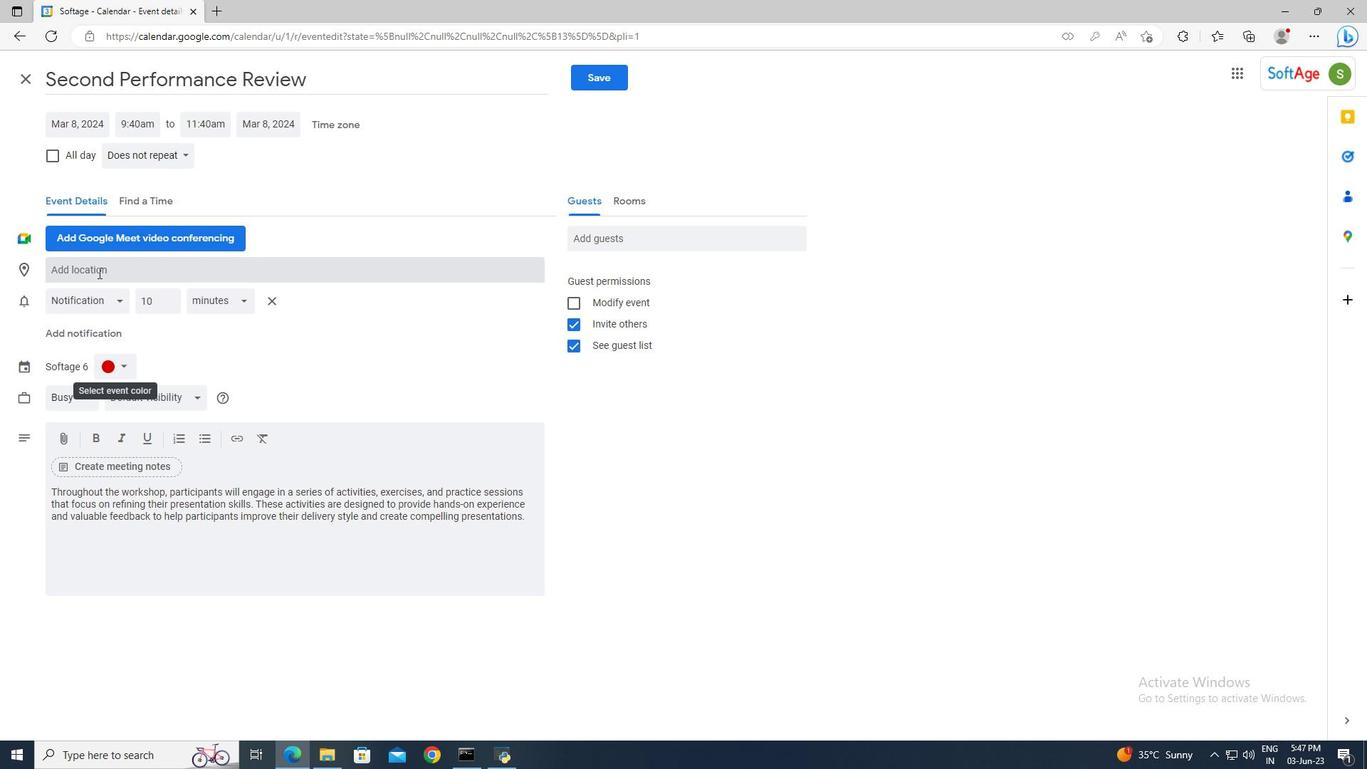 
Action: Mouse pressed left at (98, 271)
Screenshot: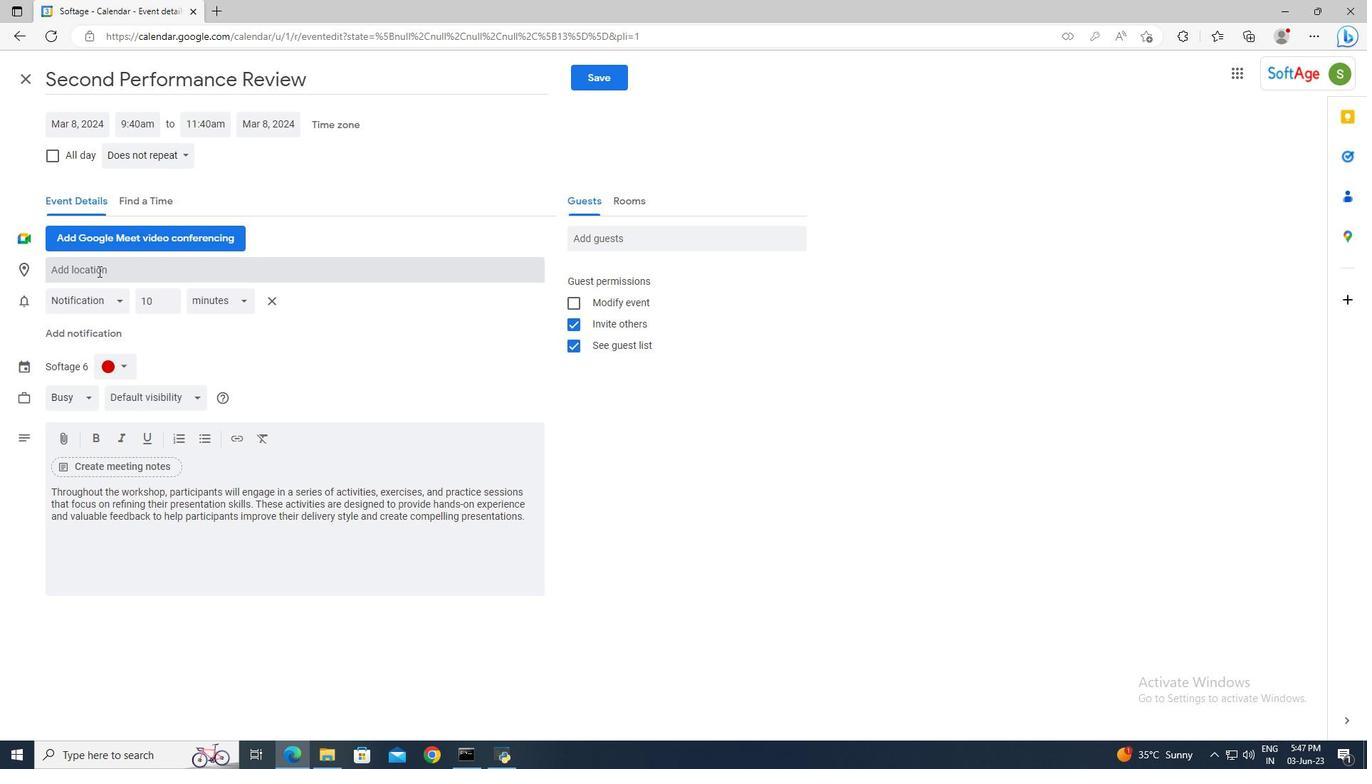 
Action: Key pressed 987<Key.space><Key.shift>Pera<Key.space><Key.shift>Palace<Key.space><Key.shift>Hotel,<Key.space><Key.shift>Istanbul,<Key.space><Key.shift>Turkey<Key.enter>
Screenshot: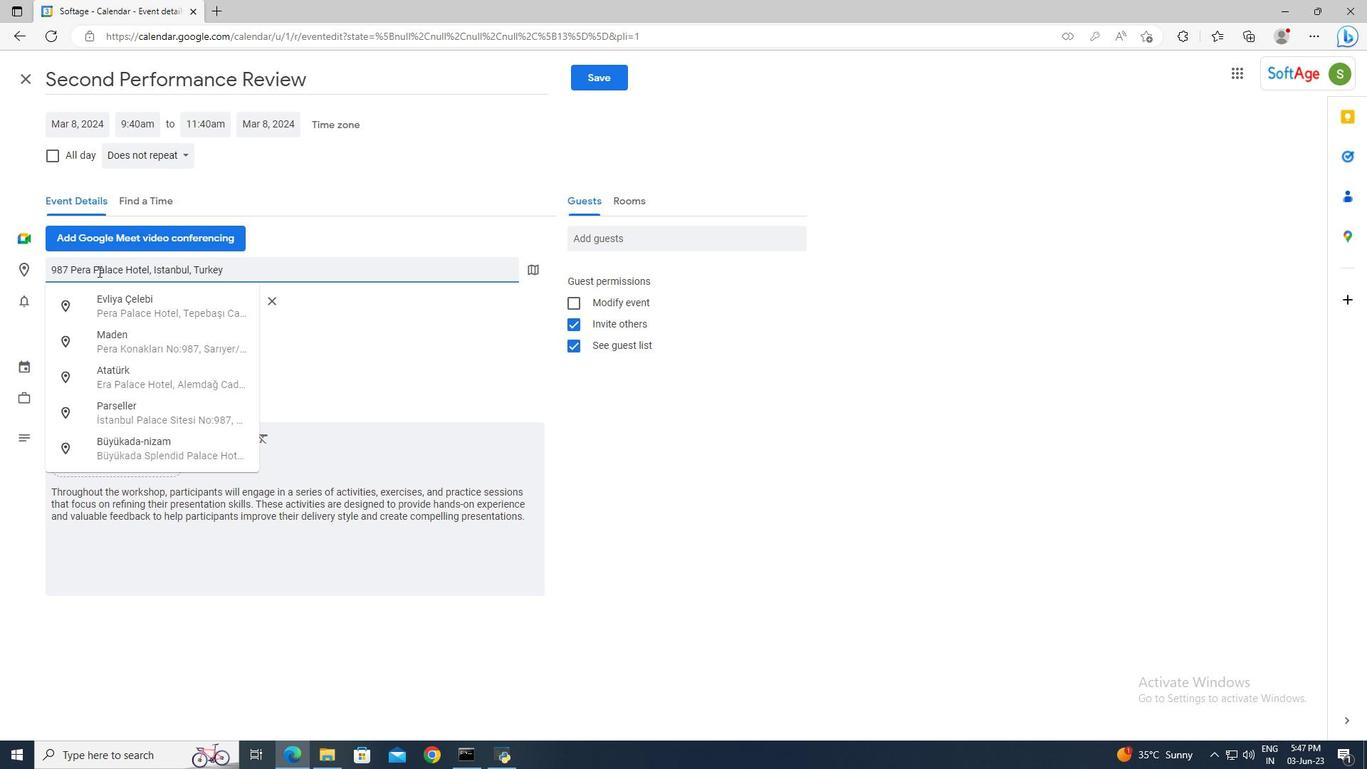 
Action: Mouse moved to (584, 247)
Screenshot: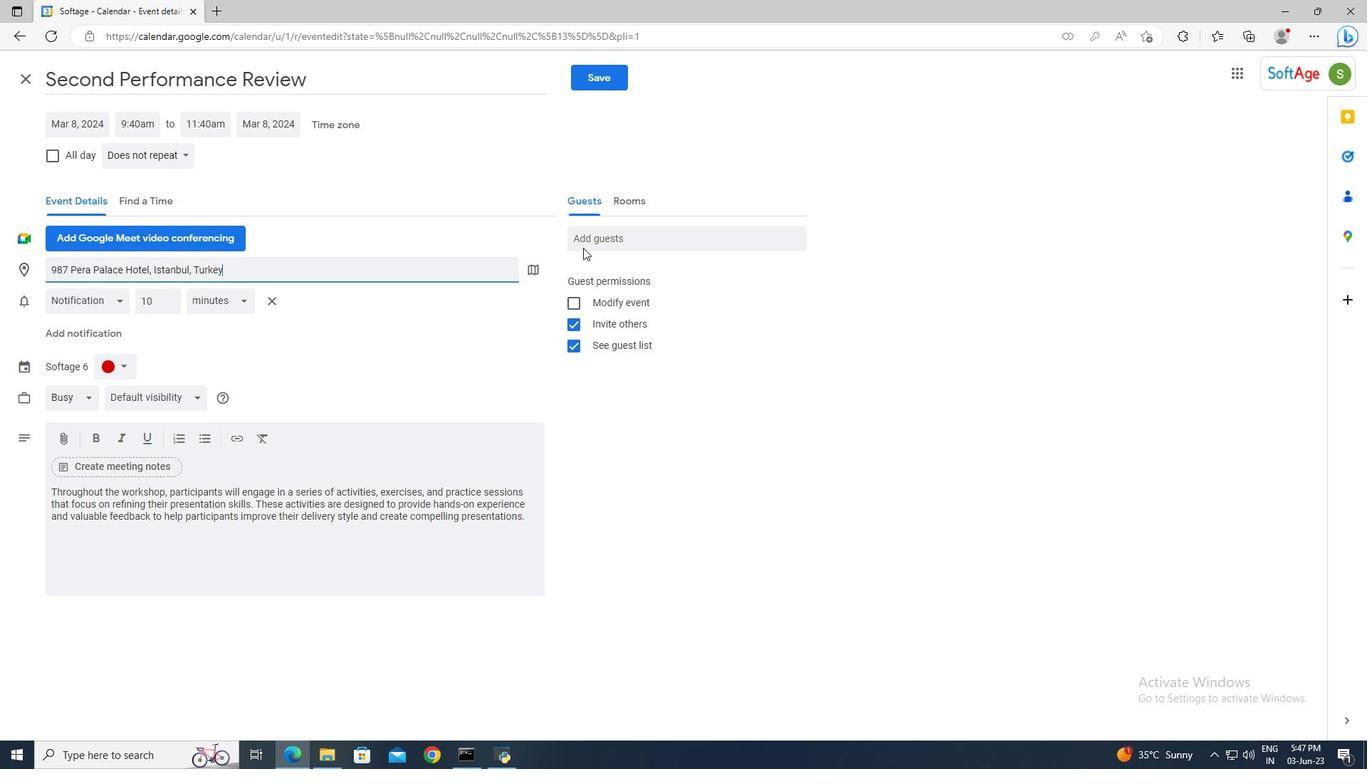 
Action: Mouse pressed left at (584, 247)
Screenshot: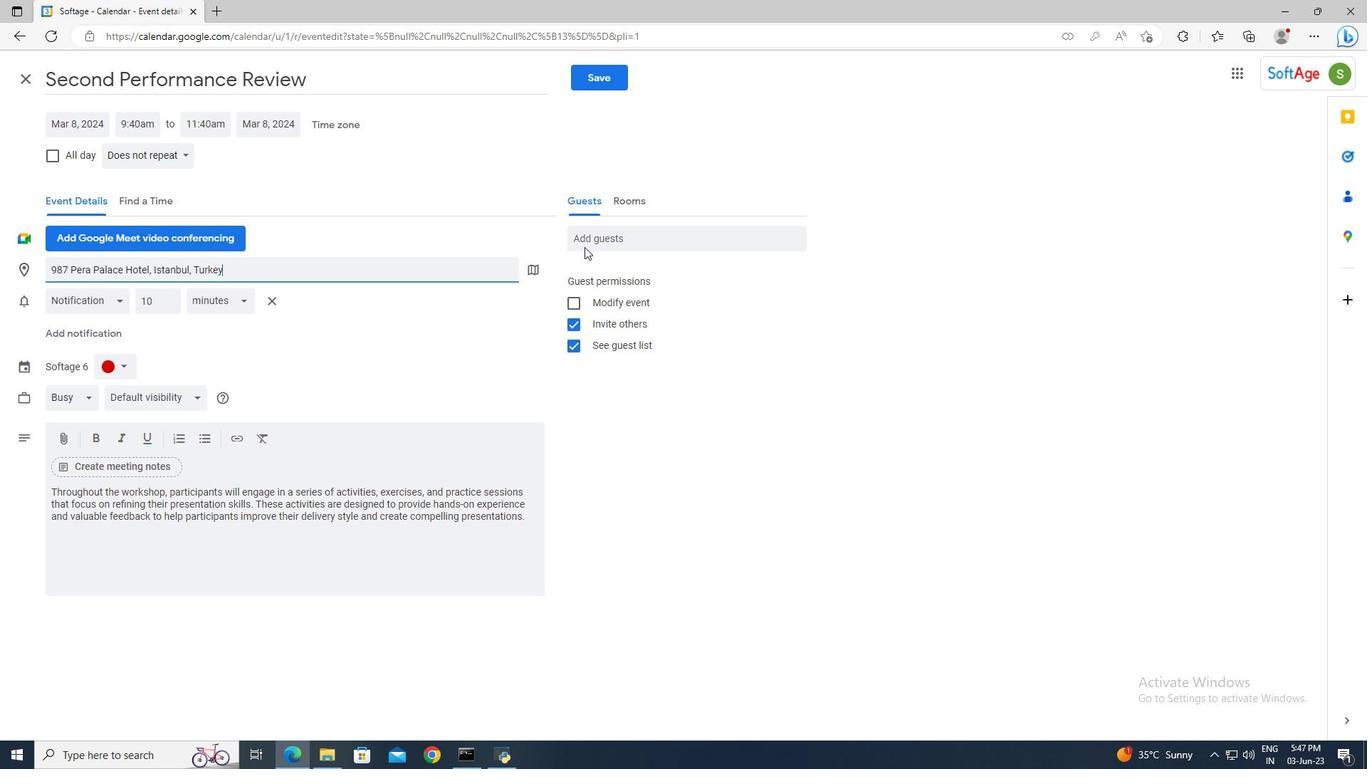 
Action: Mouse moved to (587, 245)
Screenshot: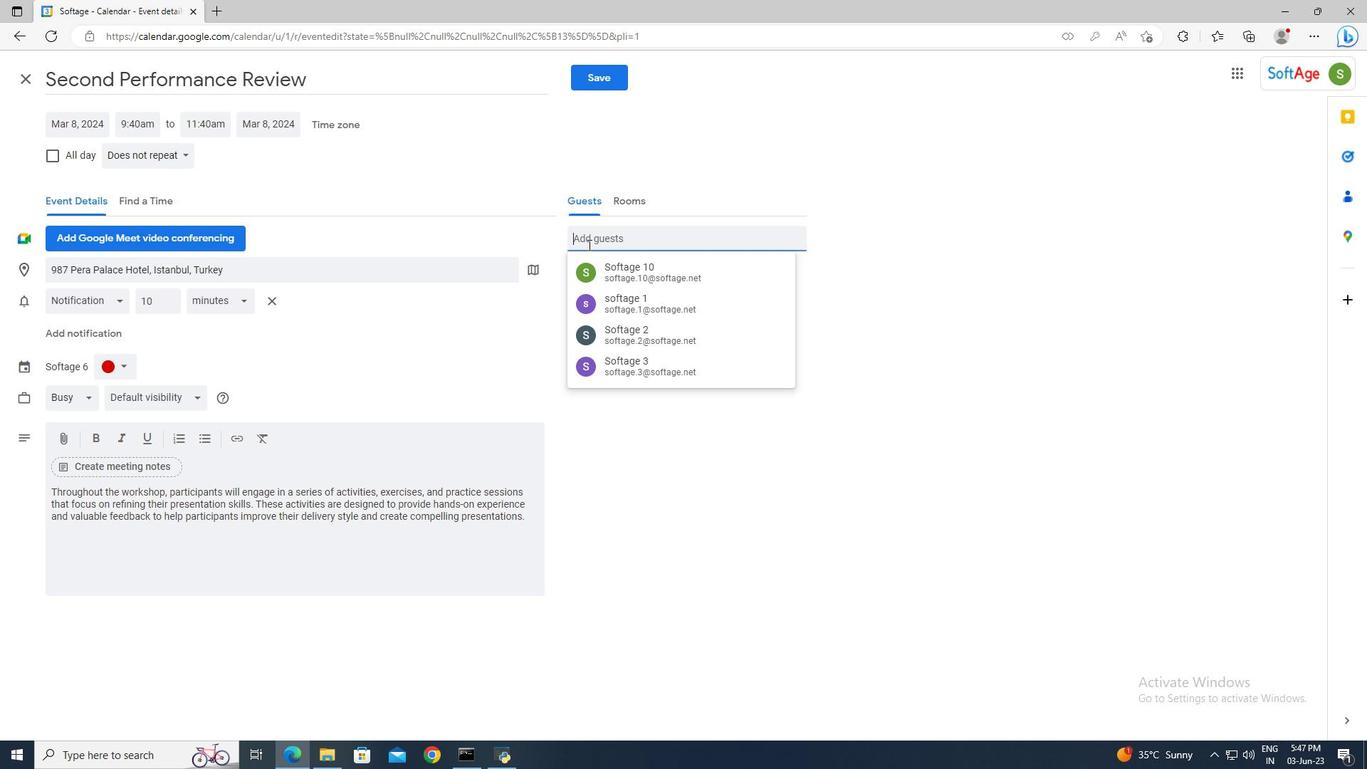 
Action: Key pressed softage.9<Key.shift>@softage.net<Key.enter>softage.10<Key.shift>@softage.net<Key.enter>
Screenshot: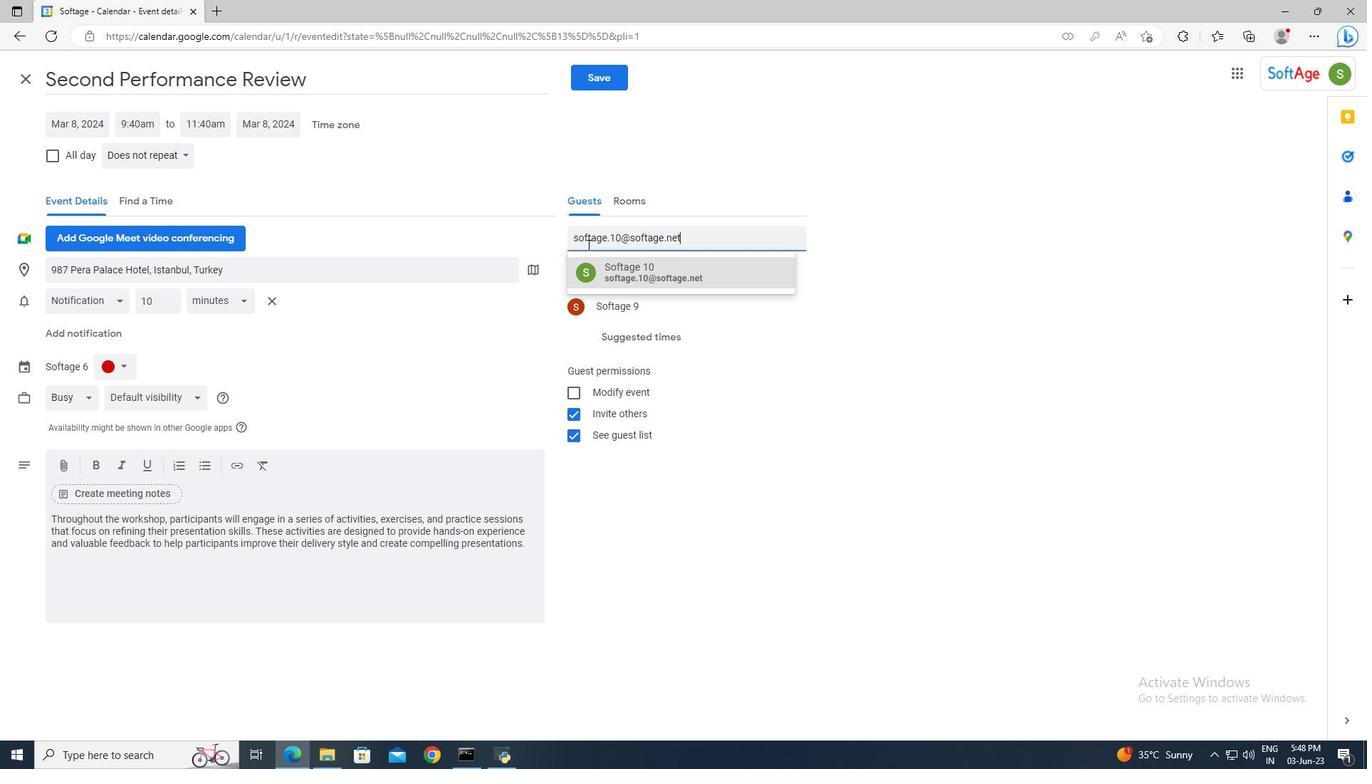 
Action: Mouse moved to (185, 157)
Screenshot: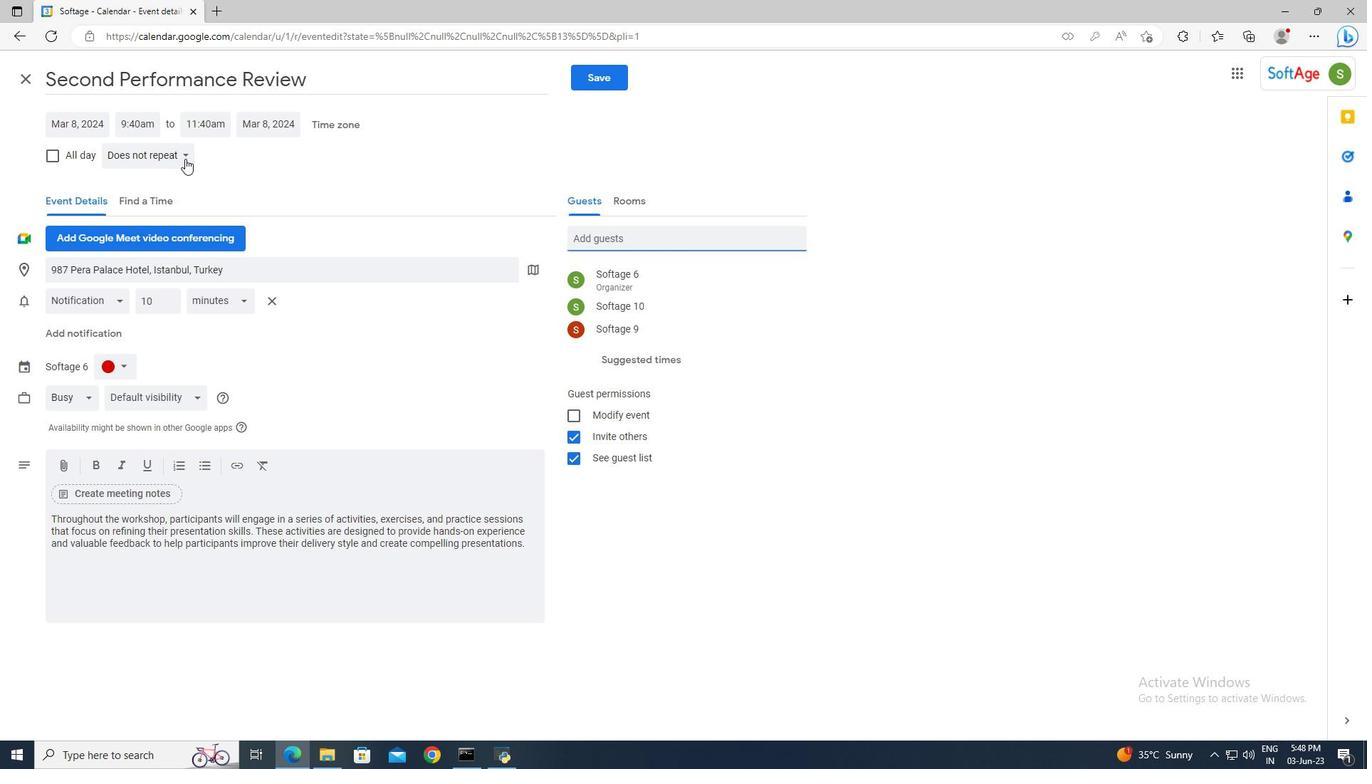 
Action: Mouse pressed left at (185, 157)
Screenshot: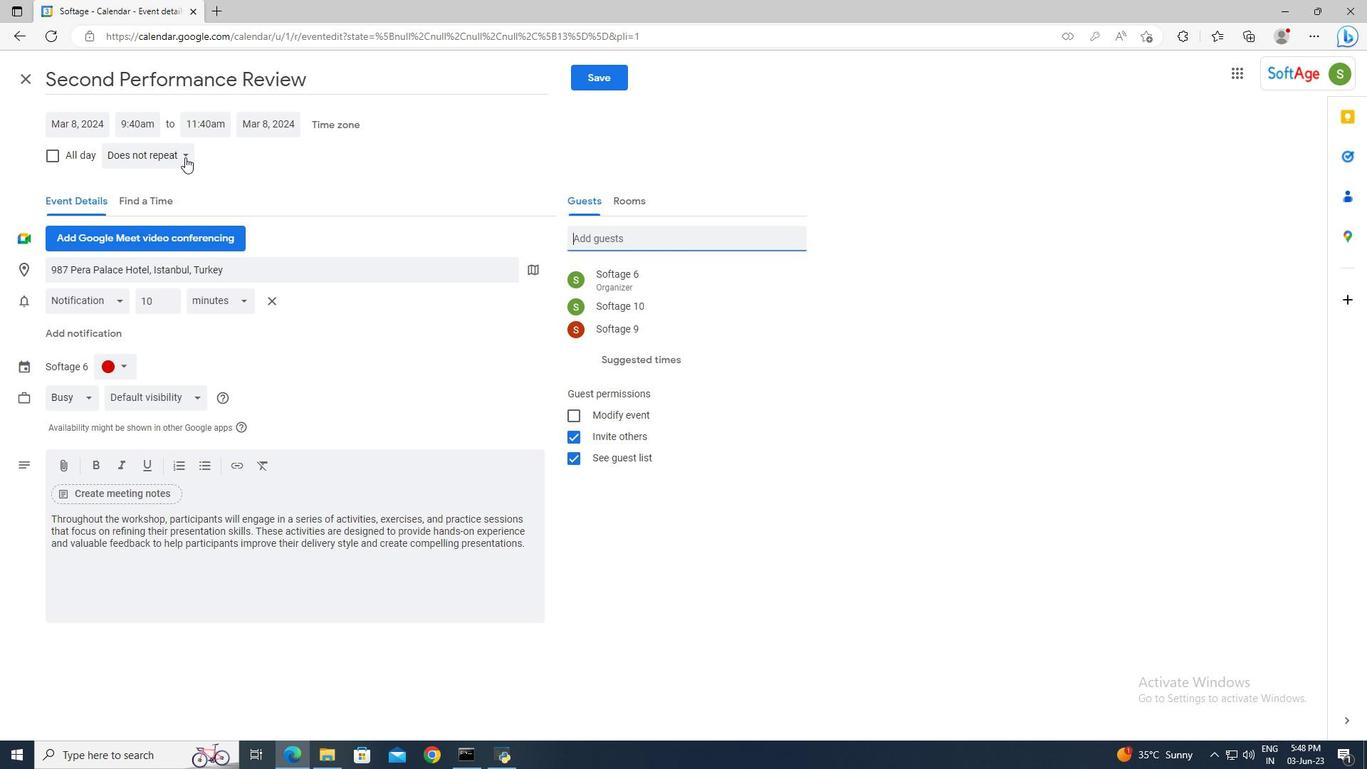 
Action: Mouse moved to (210, 281)
Screenshot: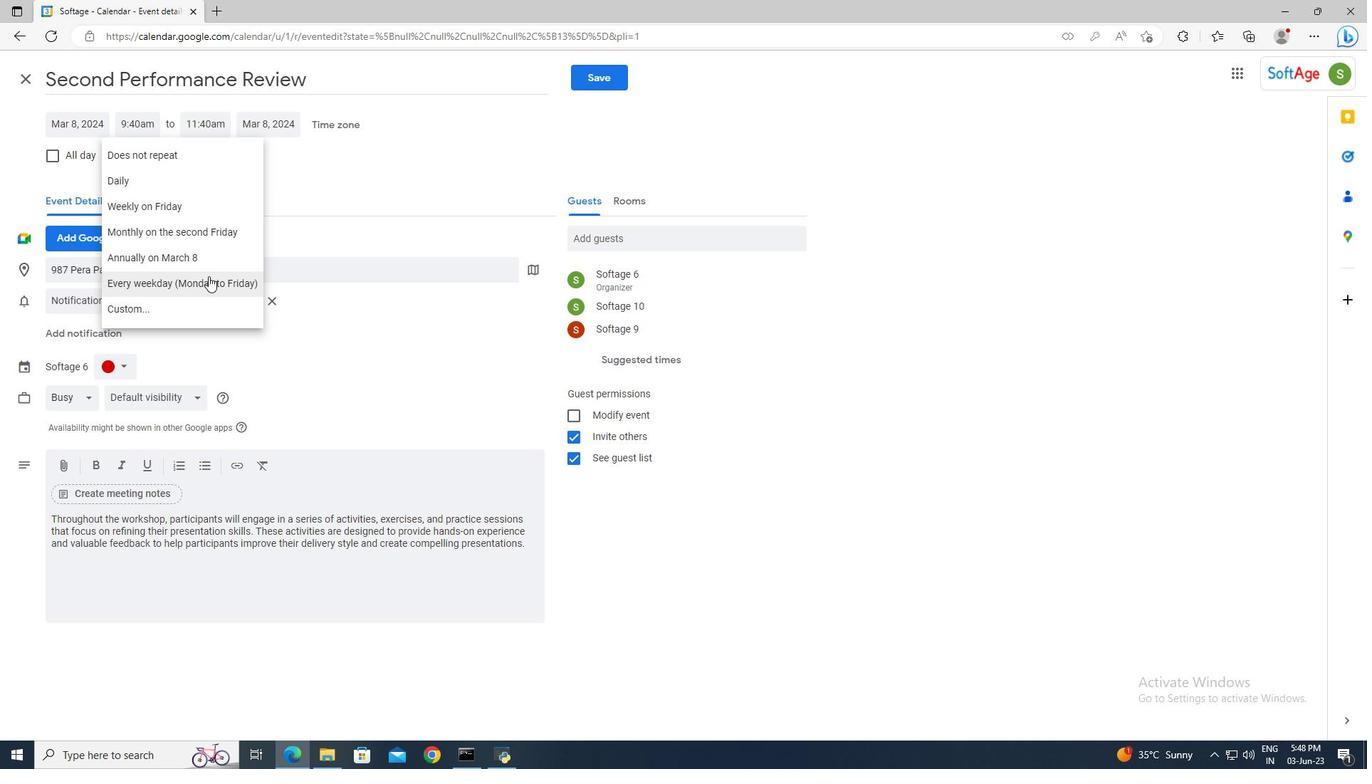 
Action: Mouse pressed left at (210, 281)
Screenshot: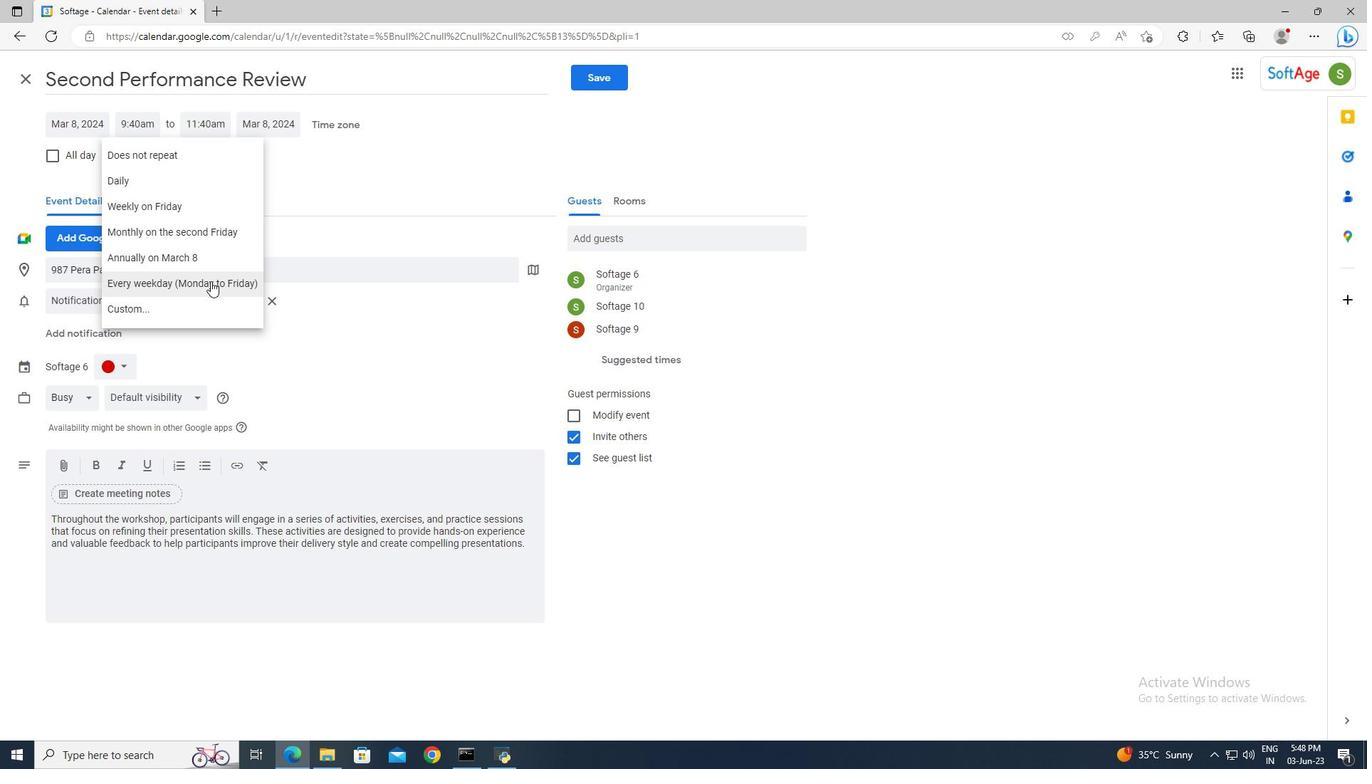 
Action: Mouse moved to (587, 86)
Screenshot: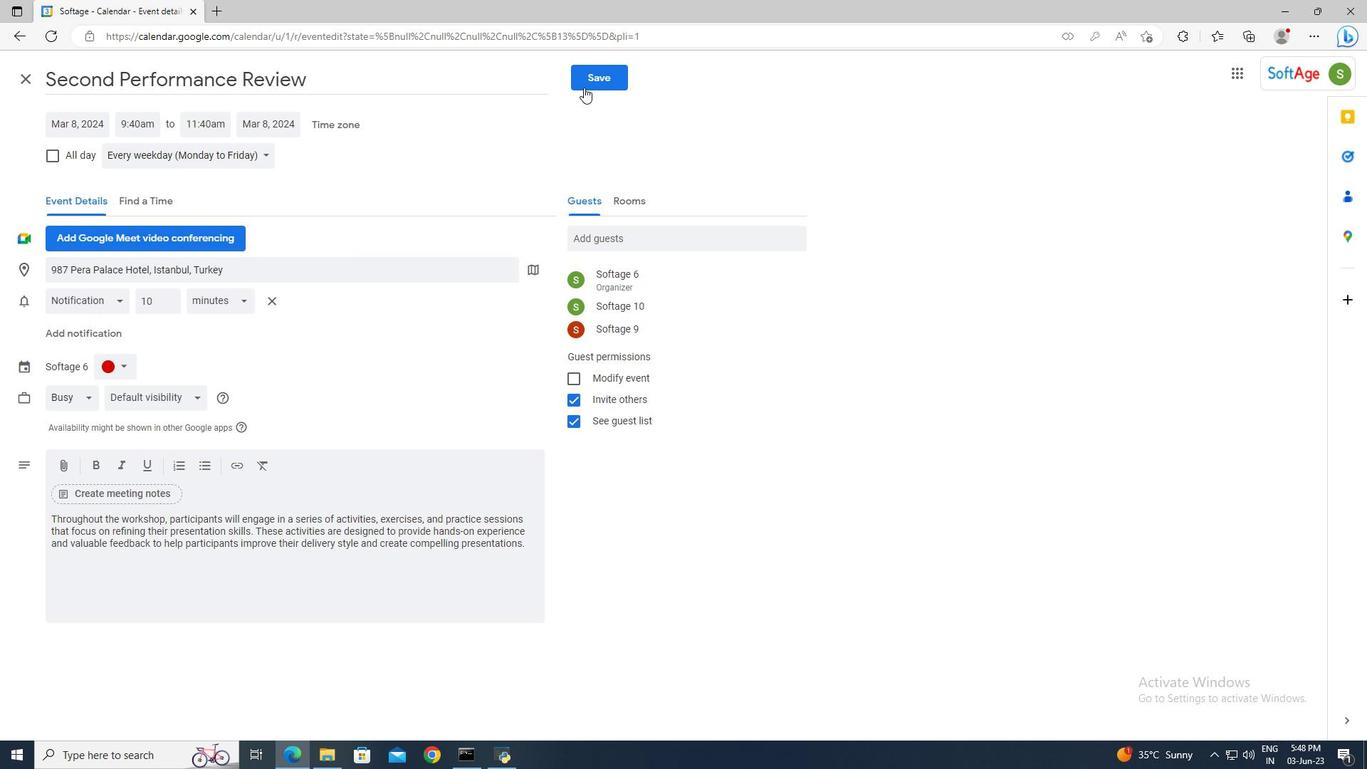 
Action: Mouse pressed left at (587, 86)
Screenshot: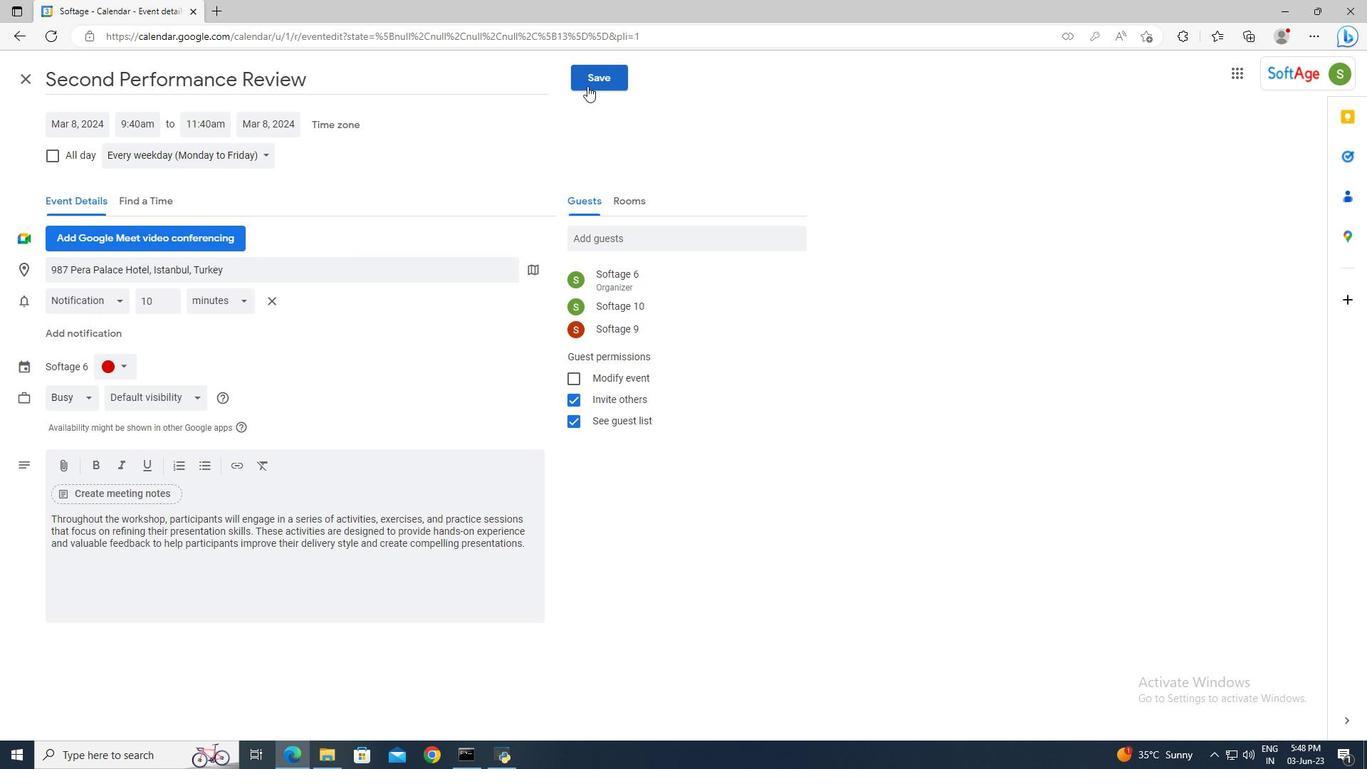 
Action: Mouse moved to (827, 427)
Screenshot: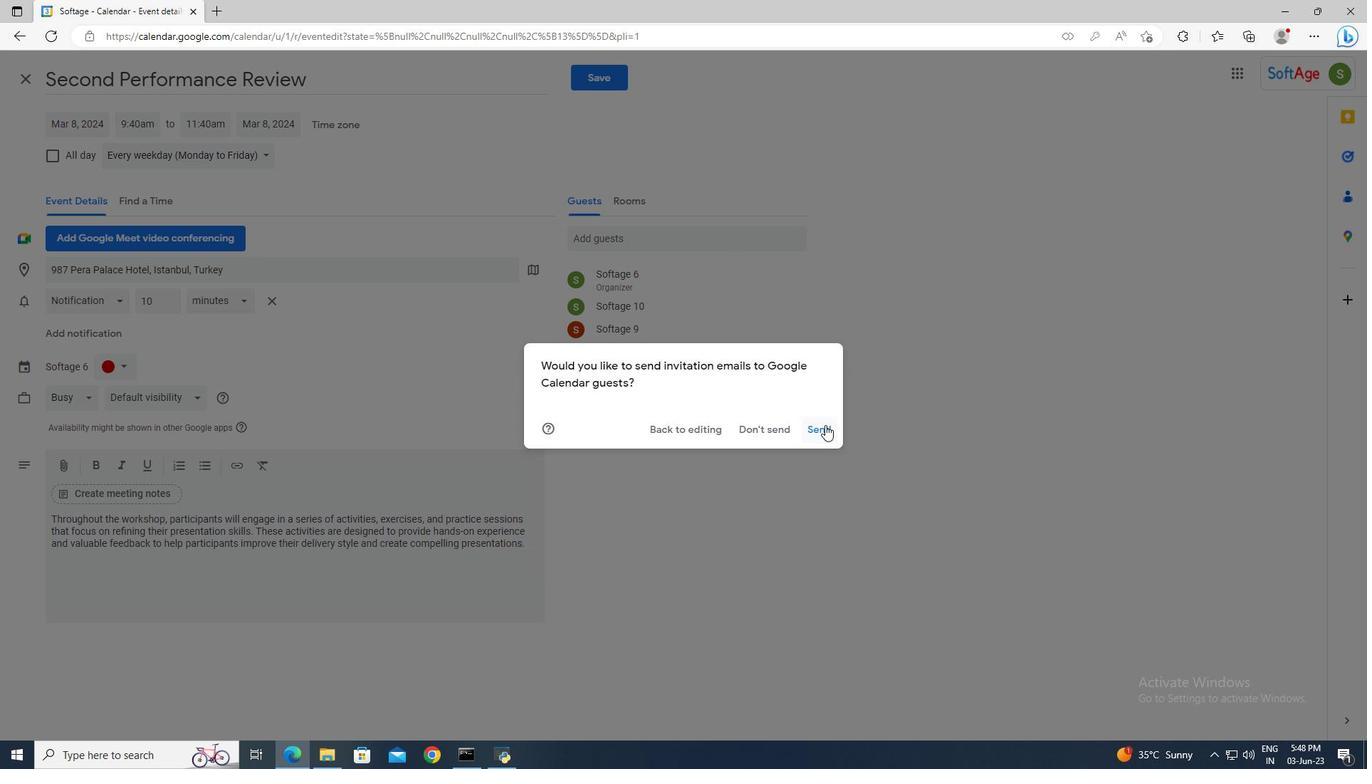 
Action: Mouse pressed left at (827, 427)
Screenshot: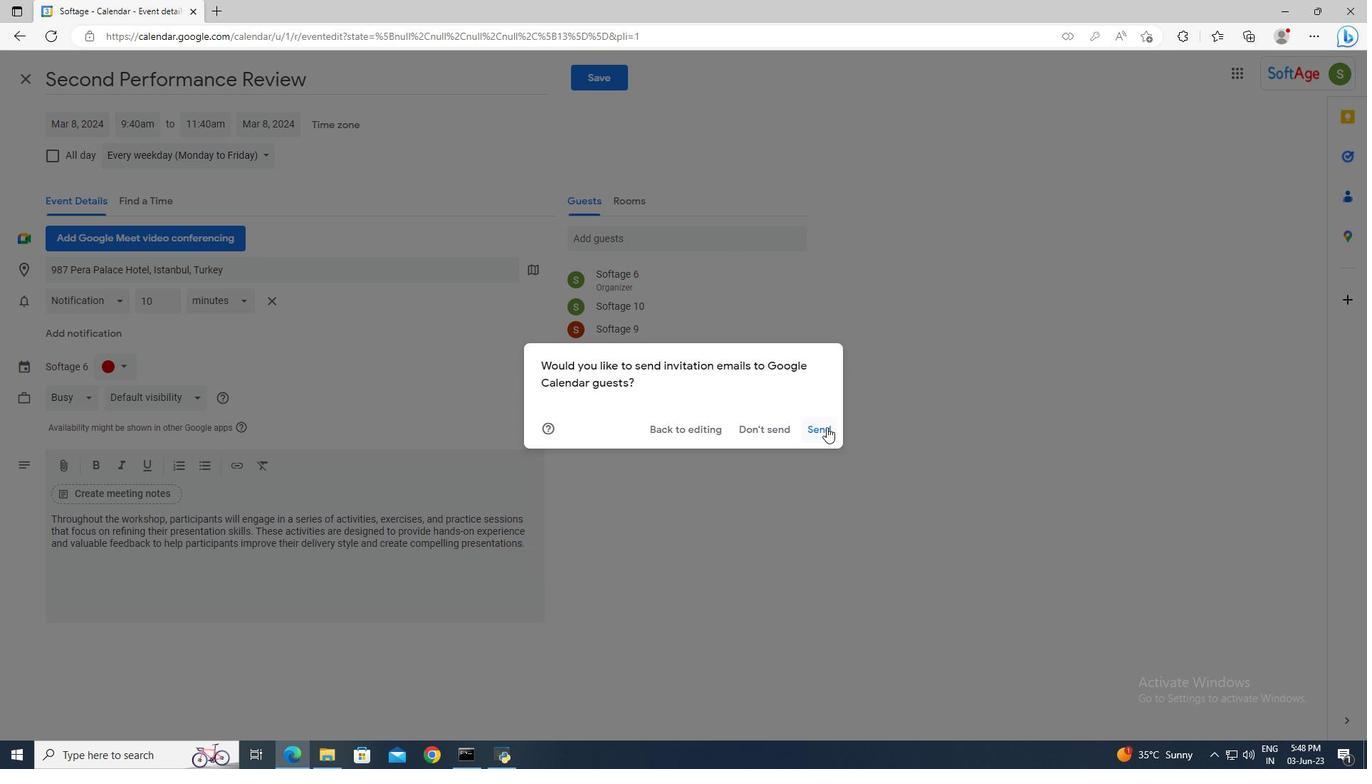 
Action: Mouse moved to (765, 401)
Screenshot: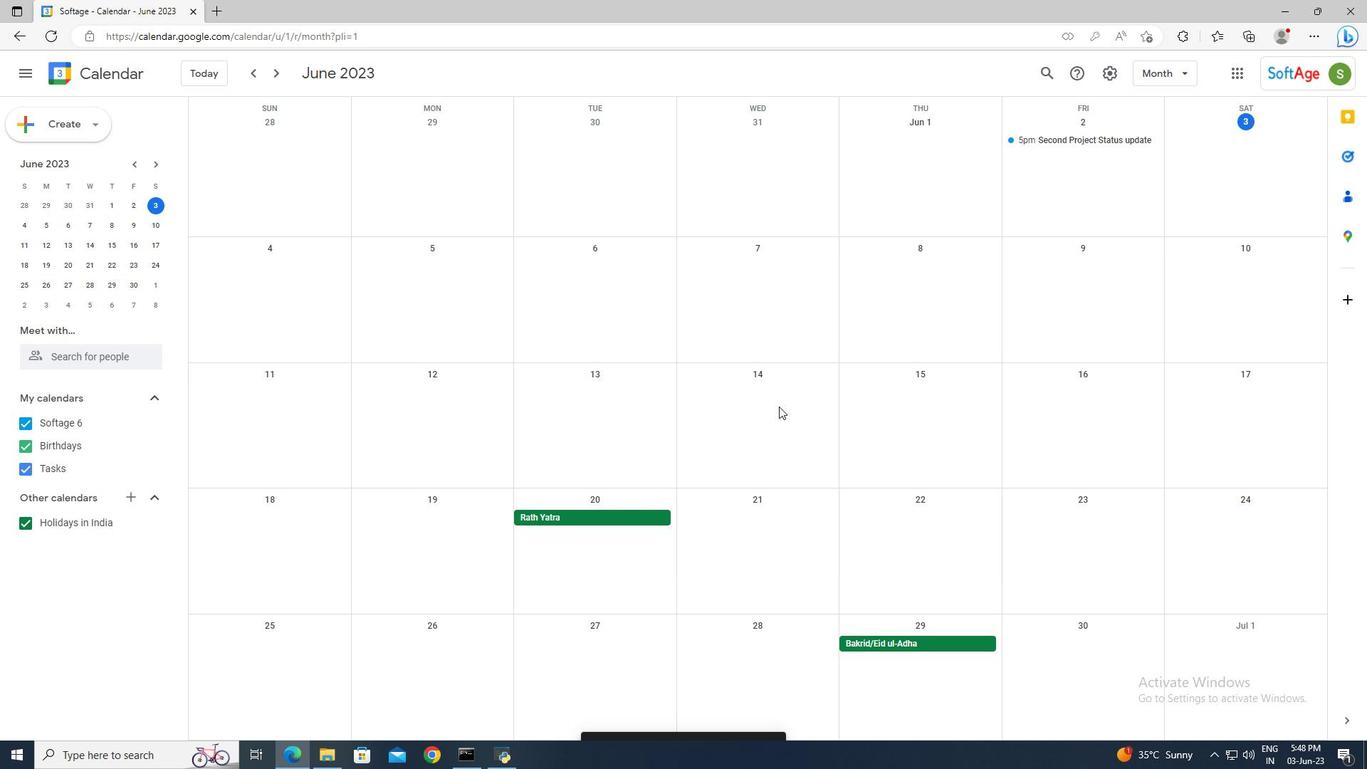 
